 Task: Select the server-ready action vs code in the default folding range provider.
Action: Mouse moved to (16, 613)
Screenshot: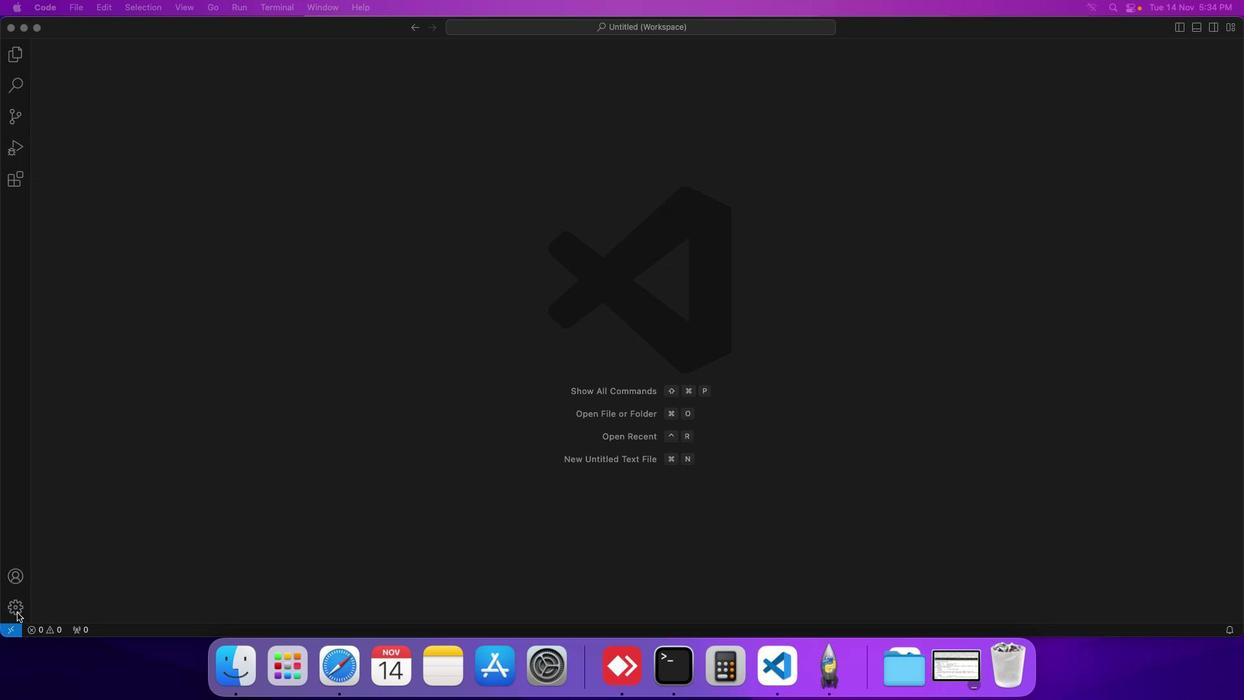 
Action: Mouse pressed left at (16, 613)
Screenshot: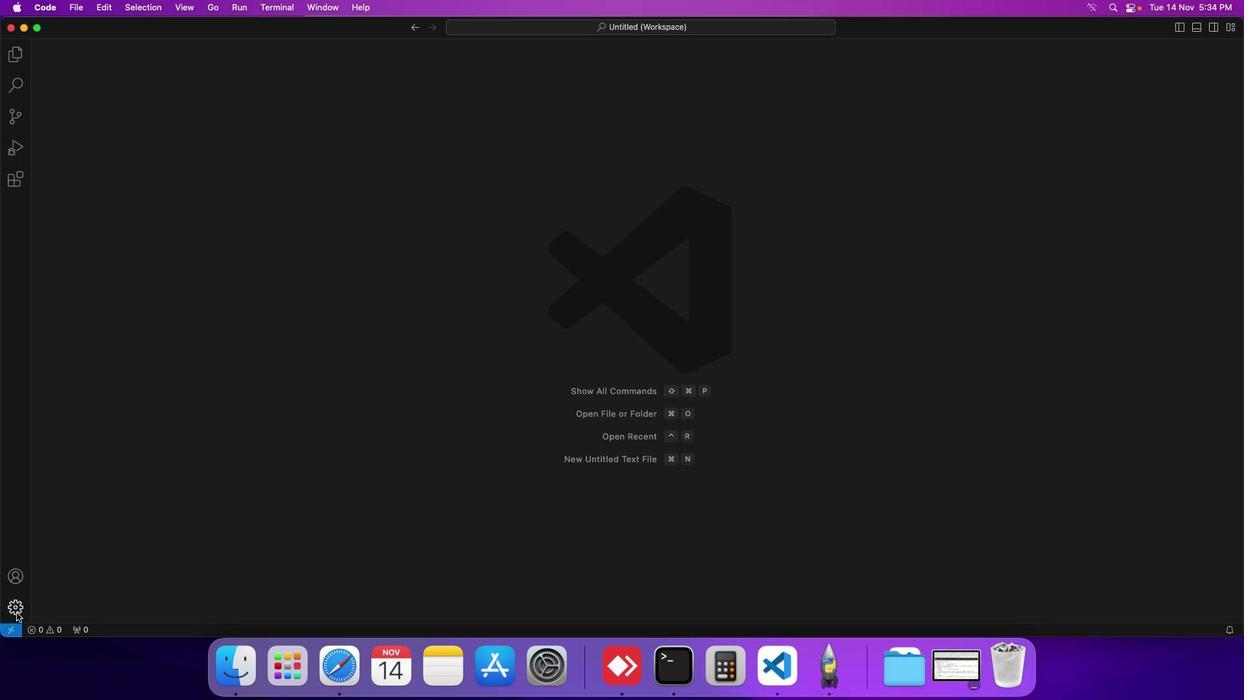 
Action: Mouse moved to (84, 512)
Screenshot: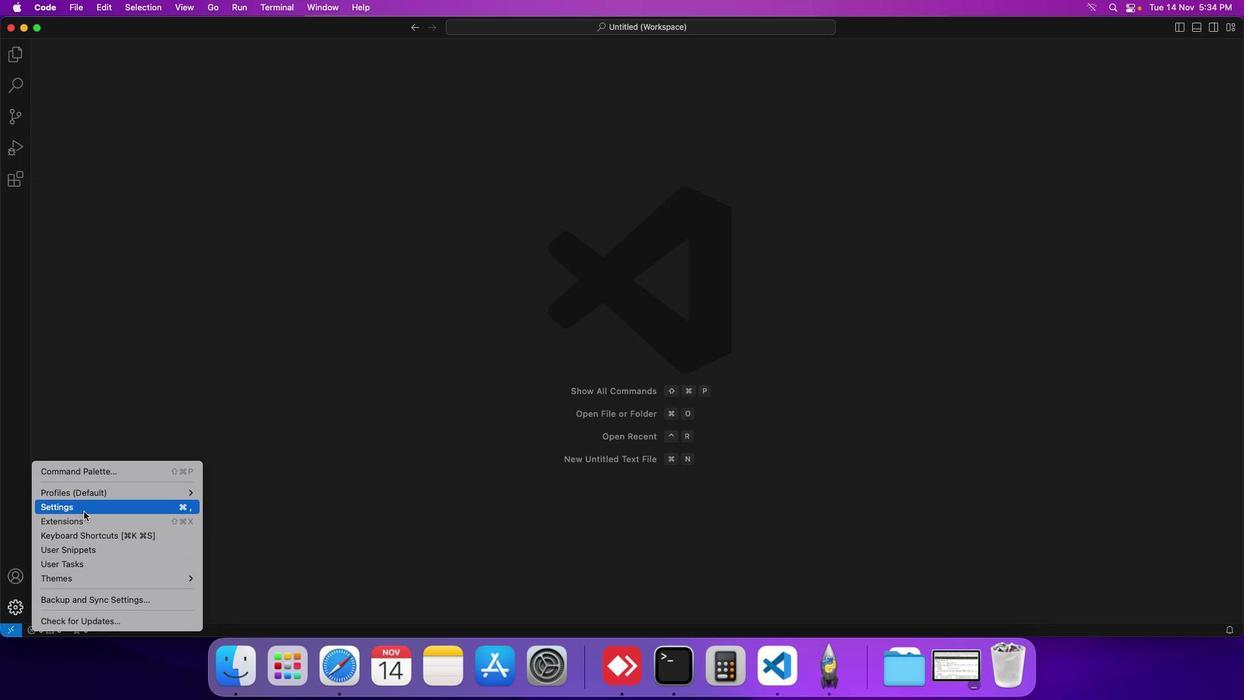 
Action: Mouse pressed left at (84, 512)
Screenshot: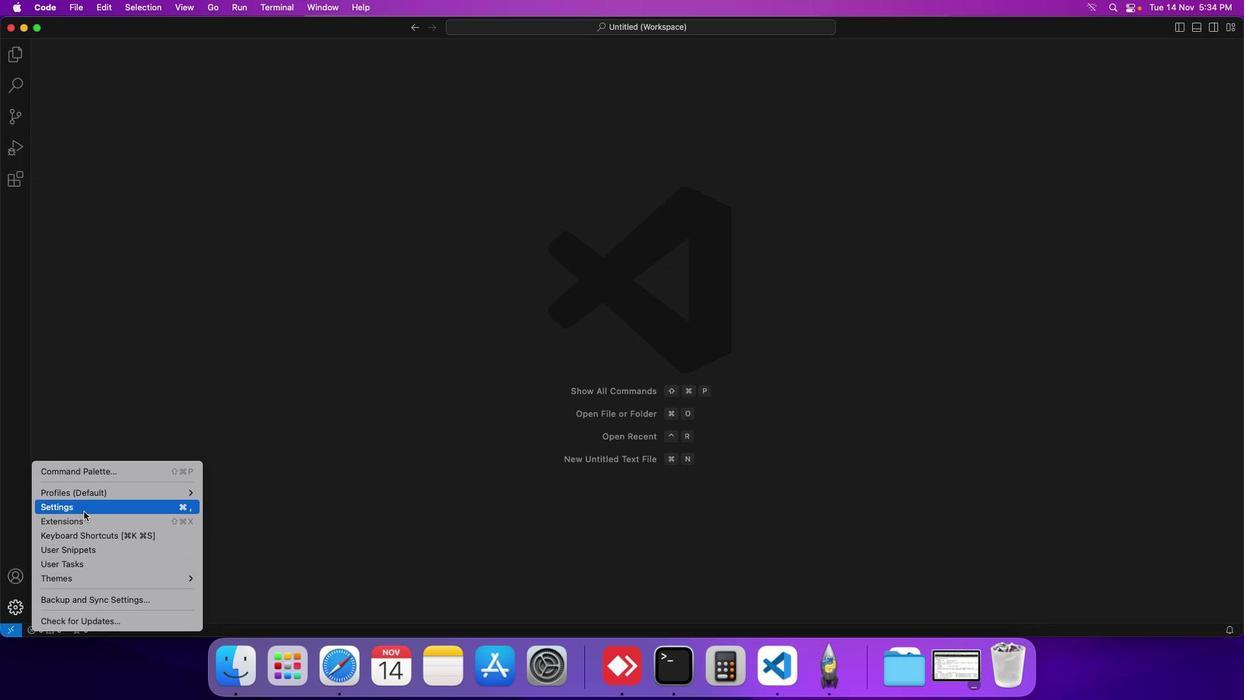 
Action: Mouse moved to (324, 104)
Screenshot: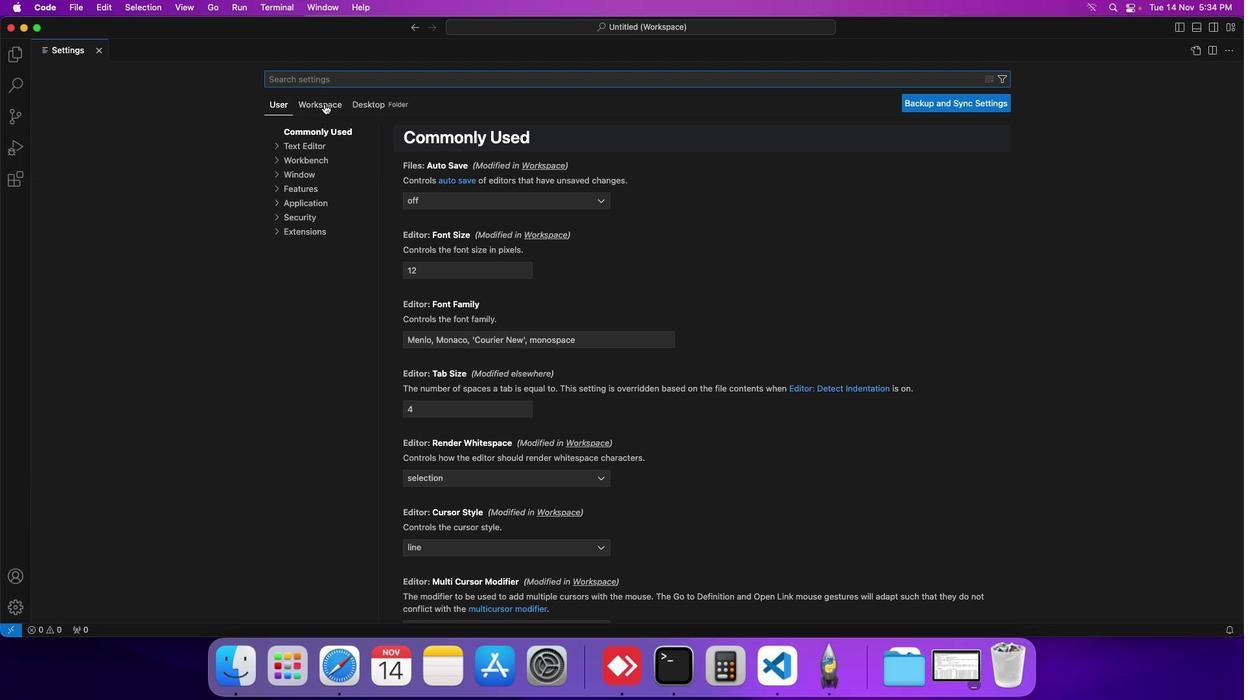 
Action: Mouse pressed left at (324, 104)
Screenshot: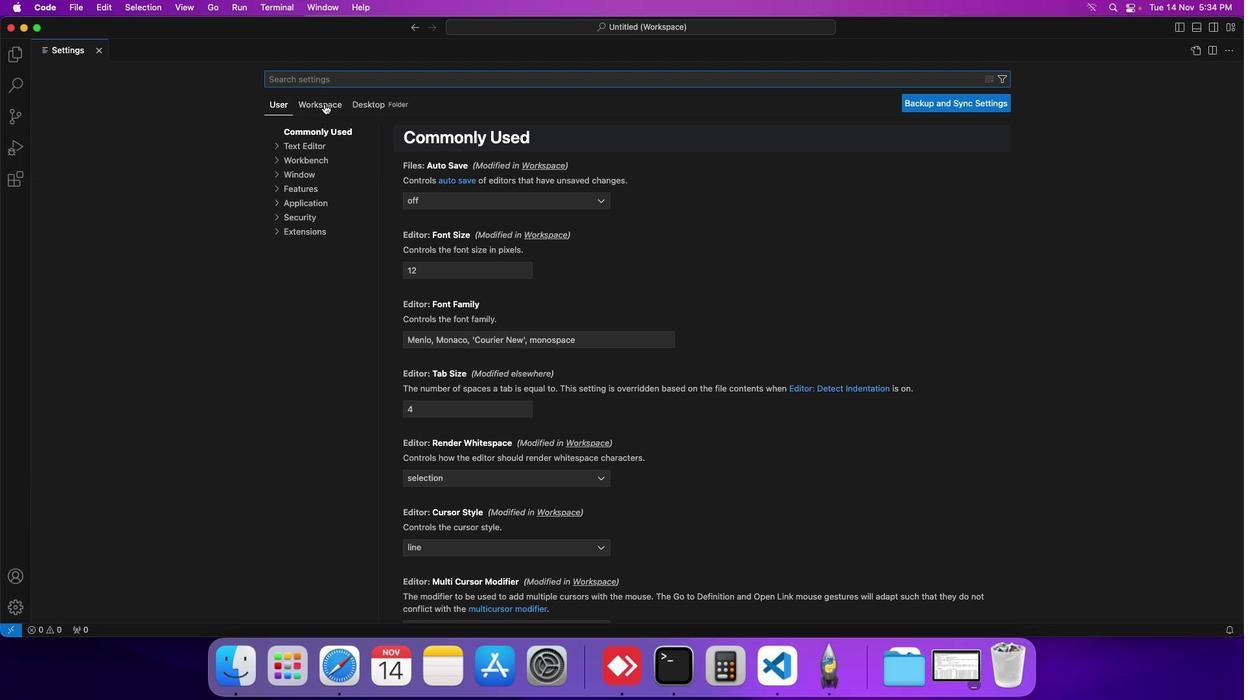 
Action: Mouse moved to (314, 148)
Screenshot: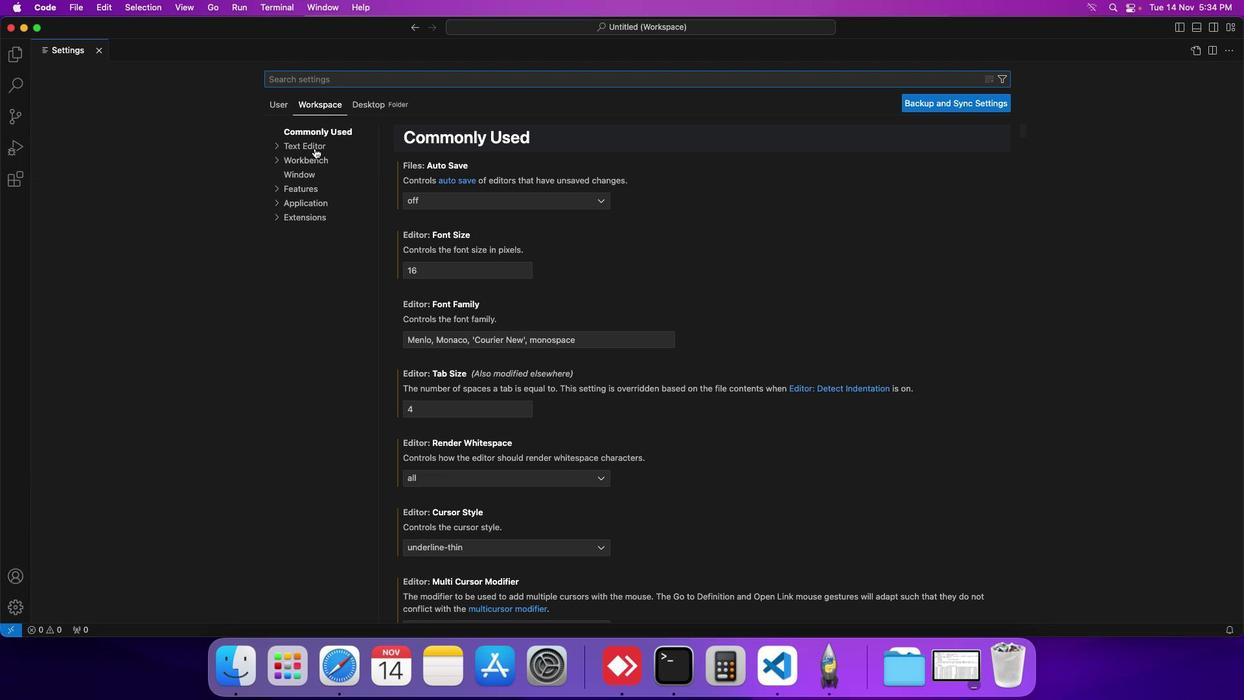 
Action: Mouse pressed left at (314, 148)
Screenshot: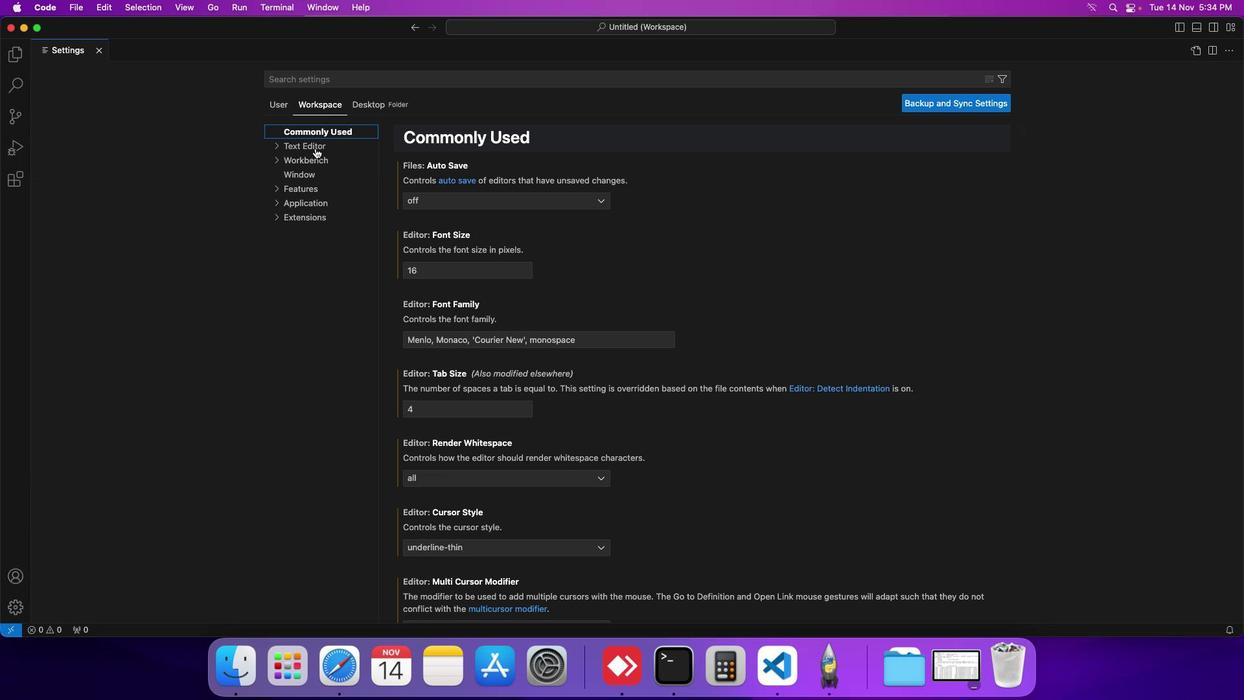 
Action: Mouse moved to (482, 414)
Screenshot: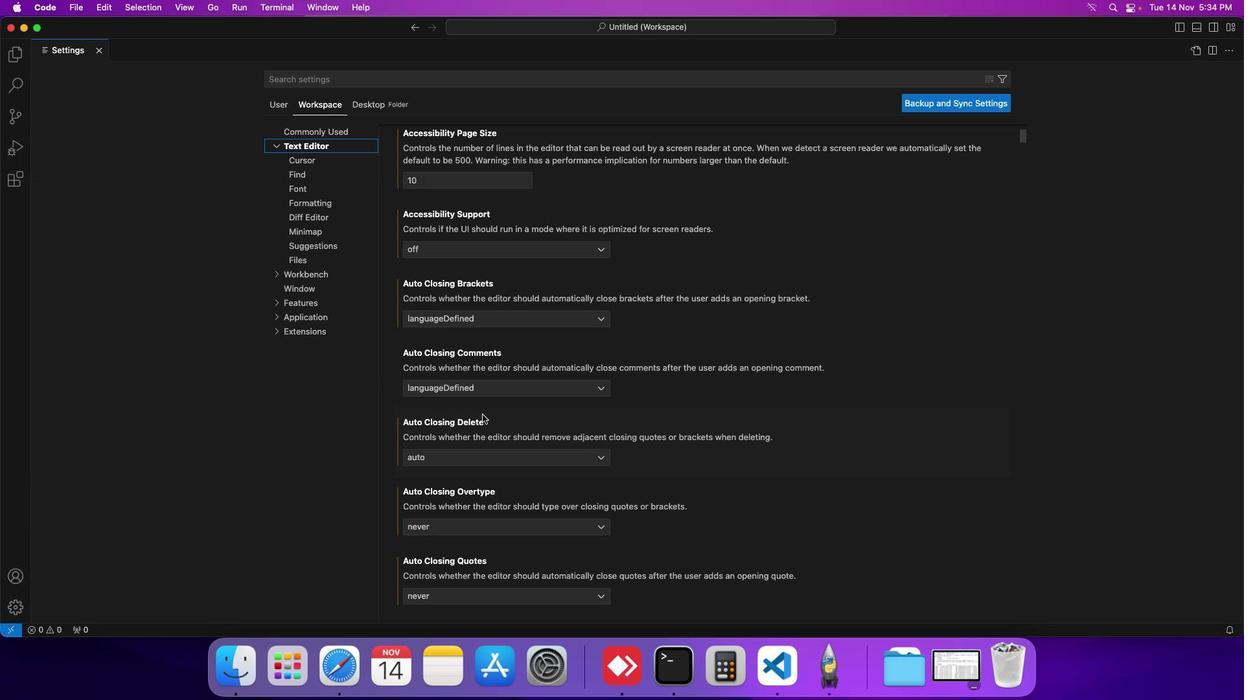 
Action: Mouse scrolled (482, 414) with delta (0, 0)
Screenshot: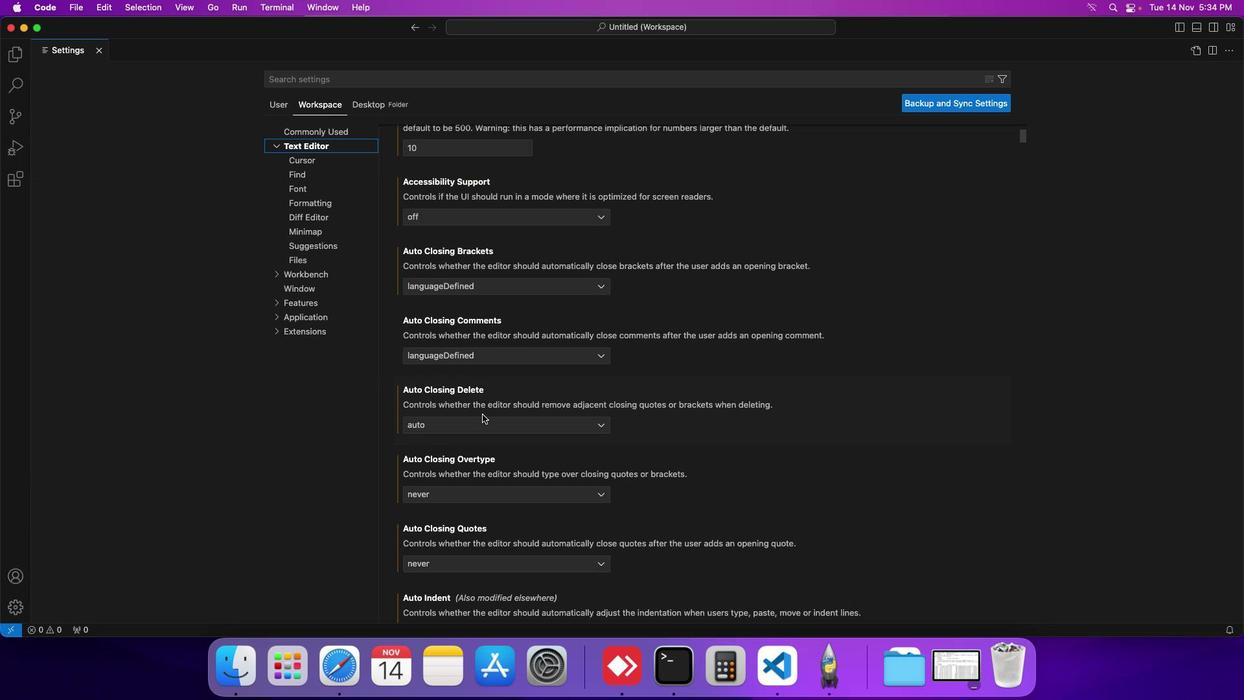 
Action: Mouse scrolled (482, 414) with delta (0, 0)
Screenshot: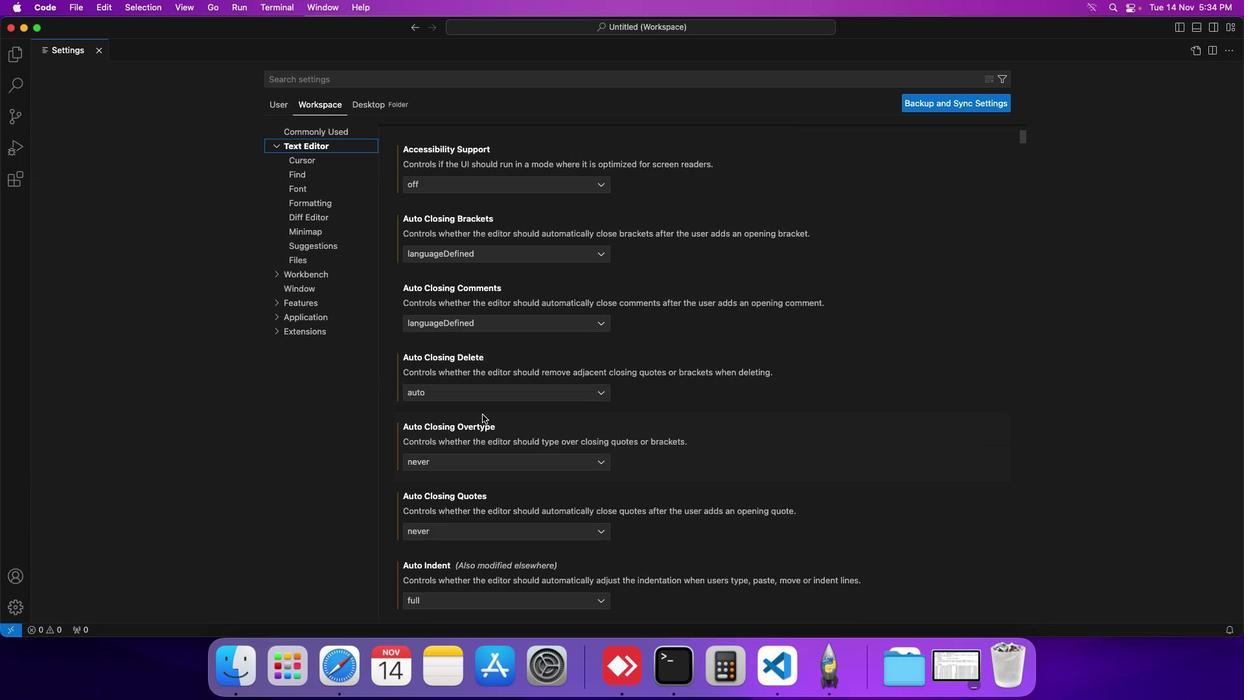 
Action: Mouse scrolled (482, 414) with delta (0, 0)
Screenshot: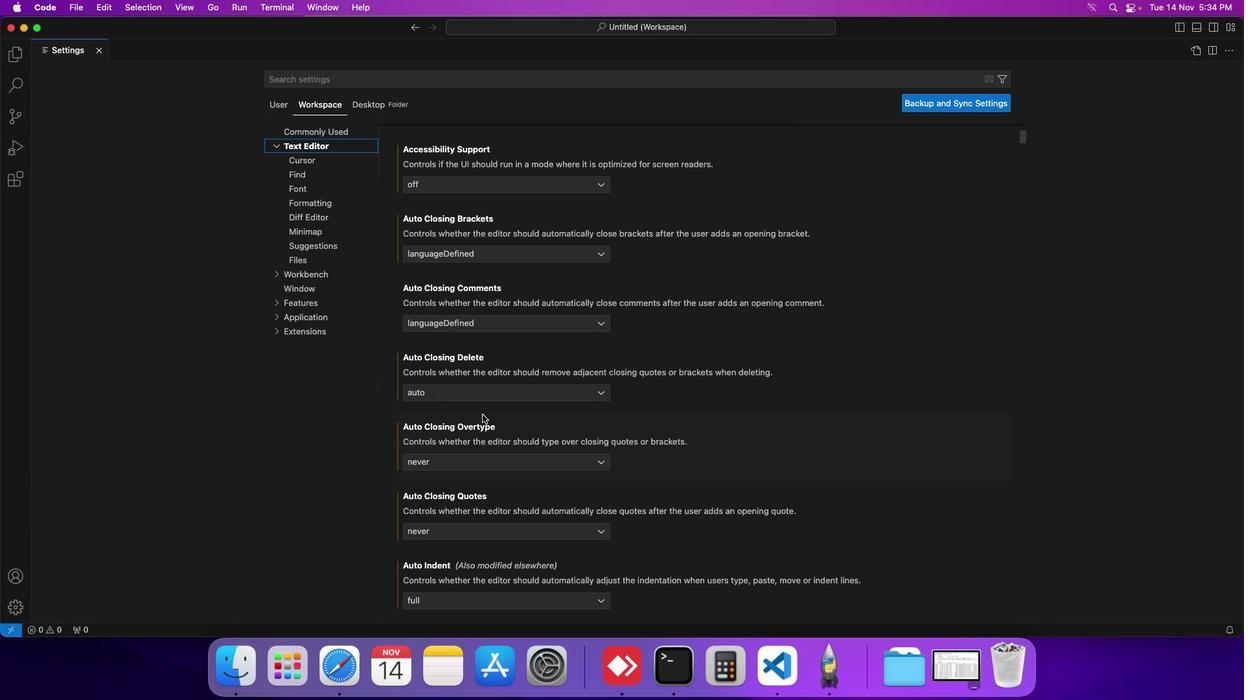 
Action: Mouse scrolled (482, 414) with delta (0, 0)
Screenshot: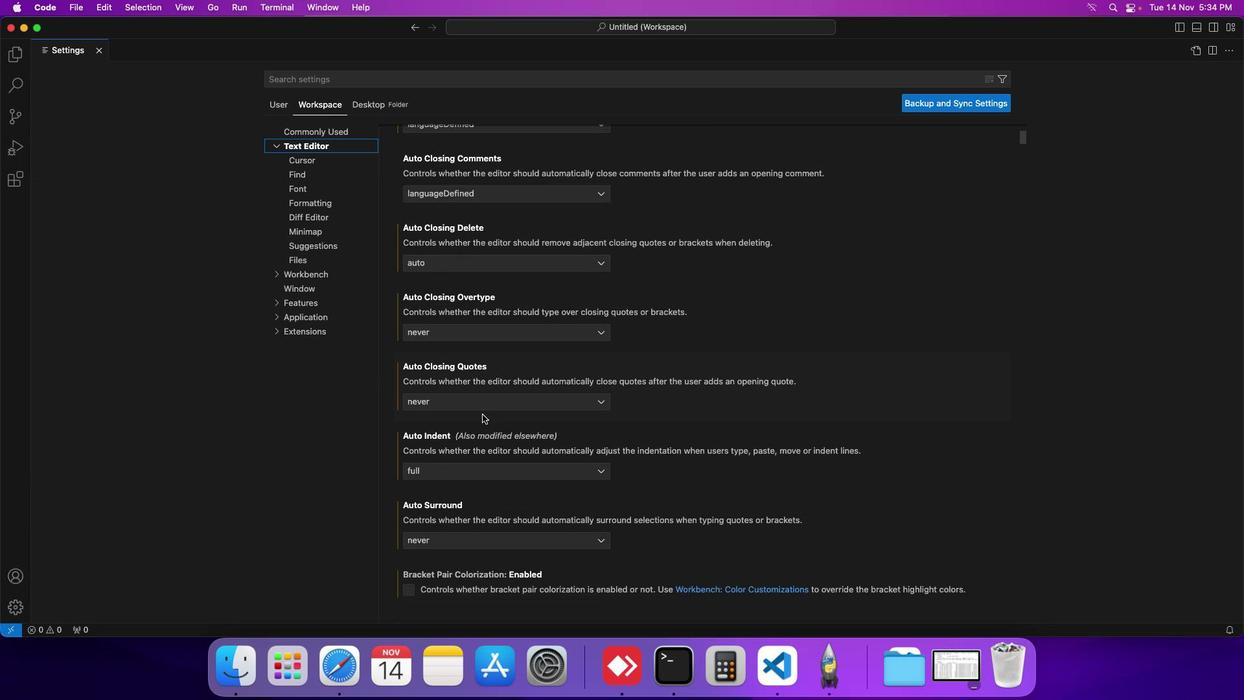 
Action: Mouse scrolled (482, 414) with delta (0, 0)
Screenshot: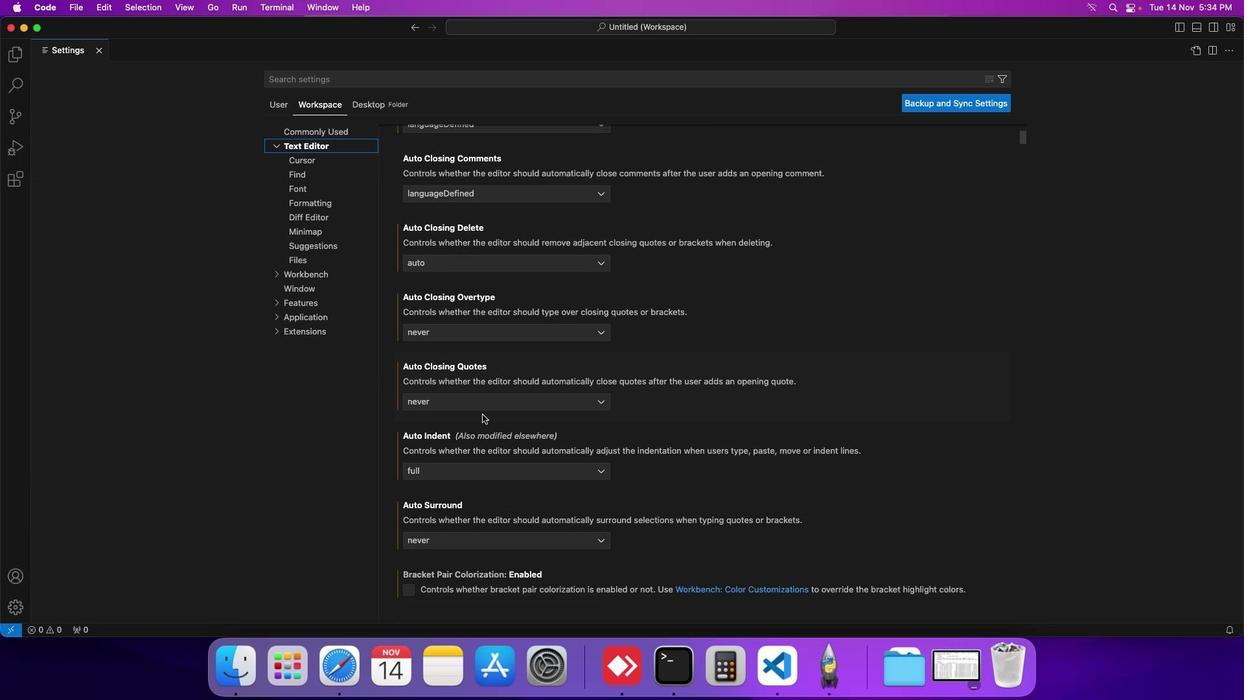 
Action: Mouse scrolled (482, 414) with delta (0, -1)
Screenshot: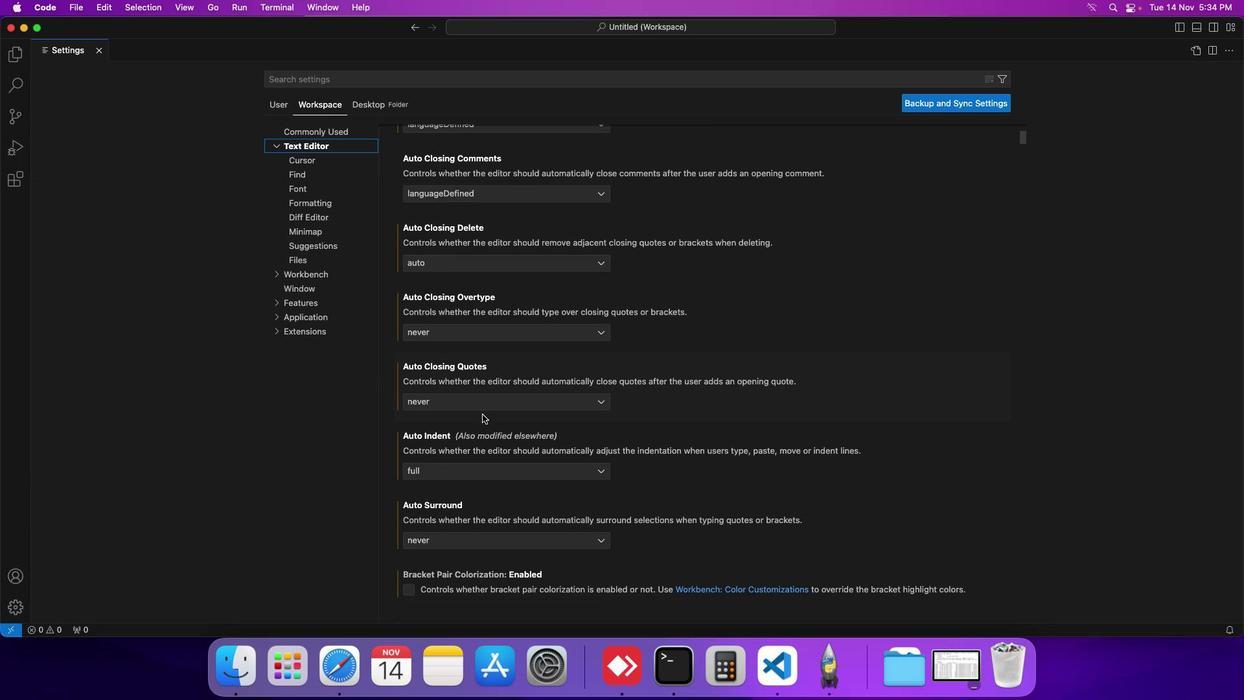 
Action: Mouse scrolled (482, 414) with delta (0, 0)
Screenshot: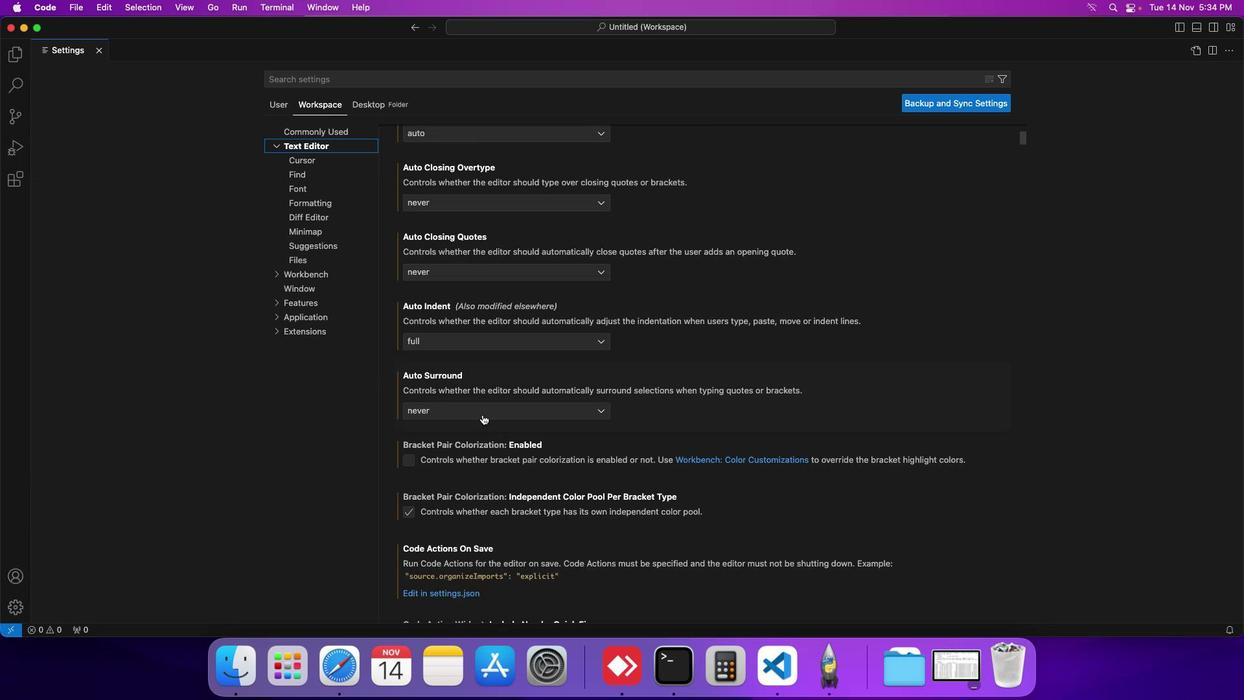 
Action: Mouse scrolled (482, 414) with delta (0, 0)
Screenshot: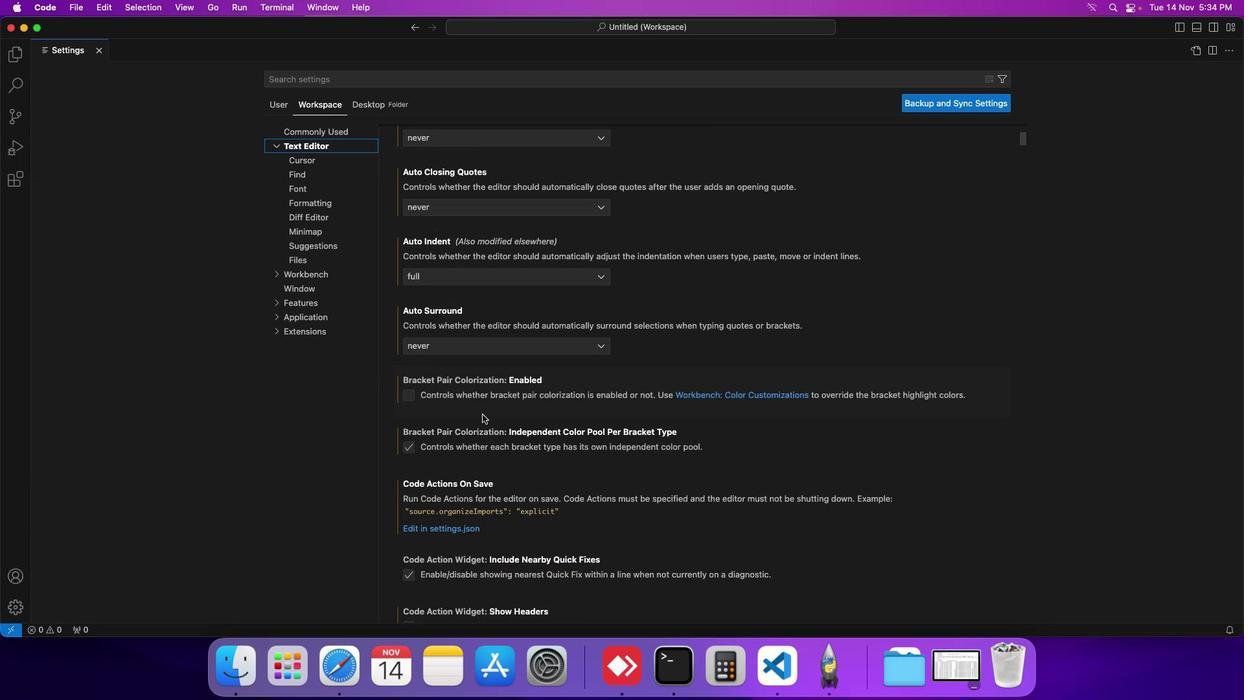 
Action: Mouse scrolled (482, 414) with delta (0, -1)
Screenshot: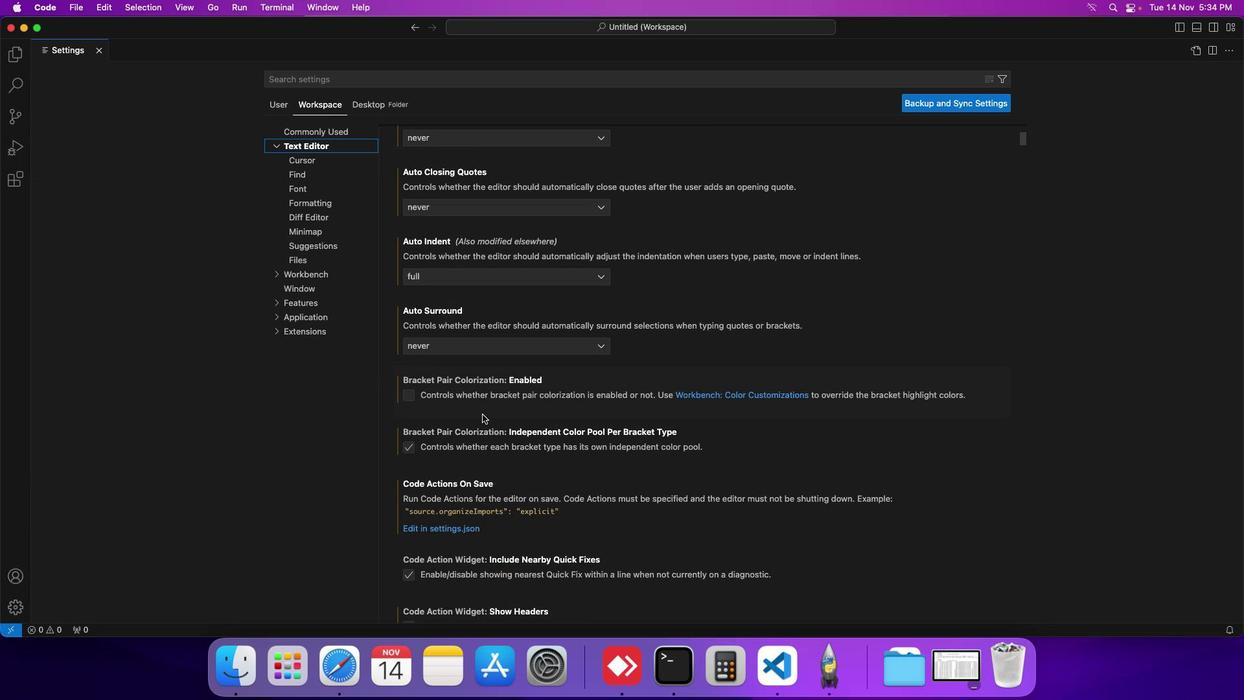 
Action: Mouse scrolled (482, 414) with delta (0, -1)
Screenshot: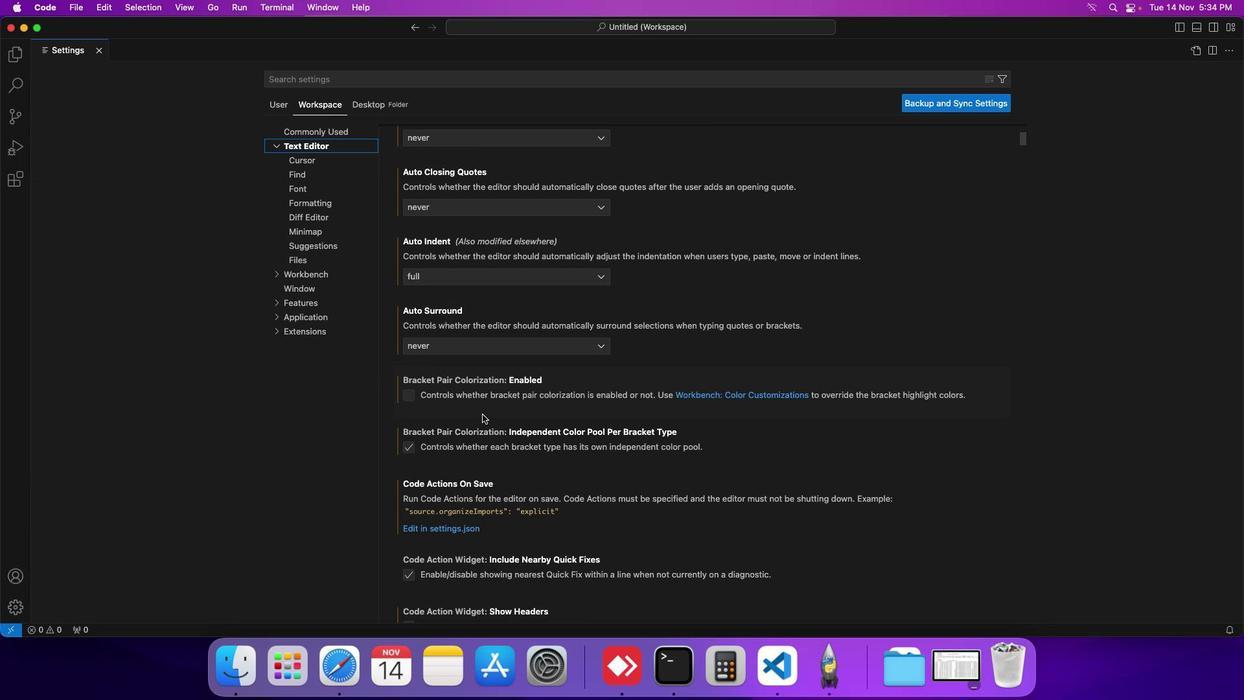 
Action: Mouse scrolled (482, 414) with delta (0, 0)
Screenshot: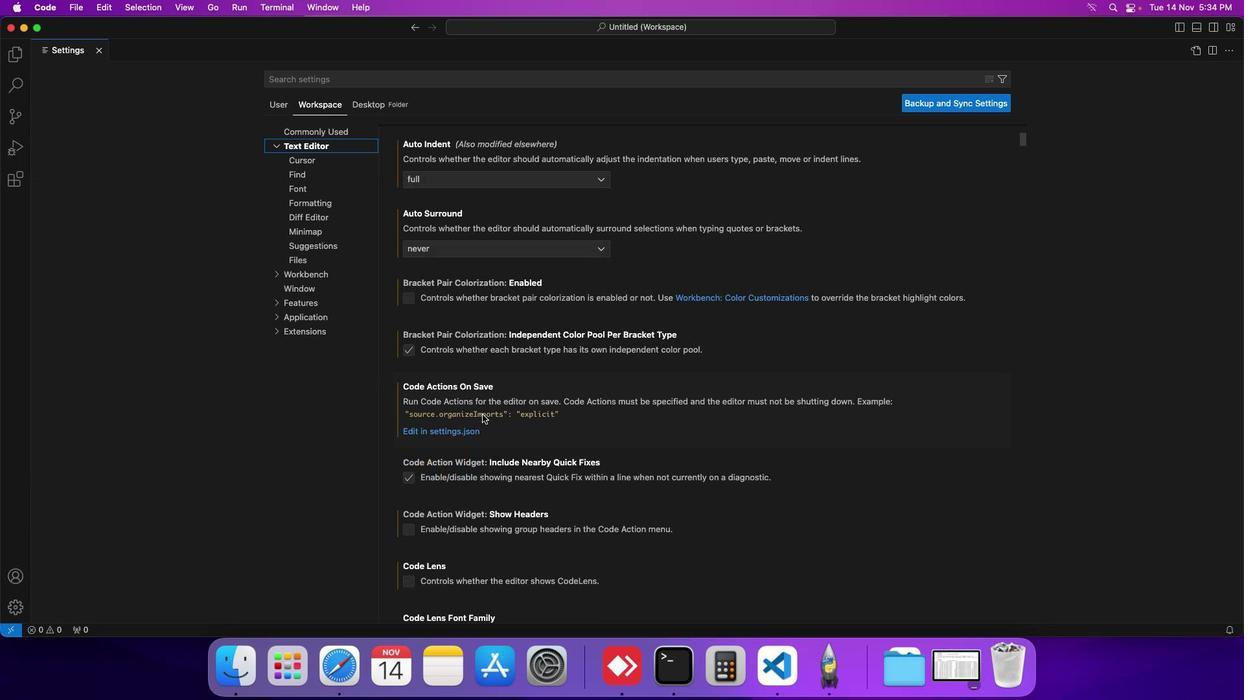
Action: Mouse scrolled (482, 414) with delta (0, 0)
Screenshot: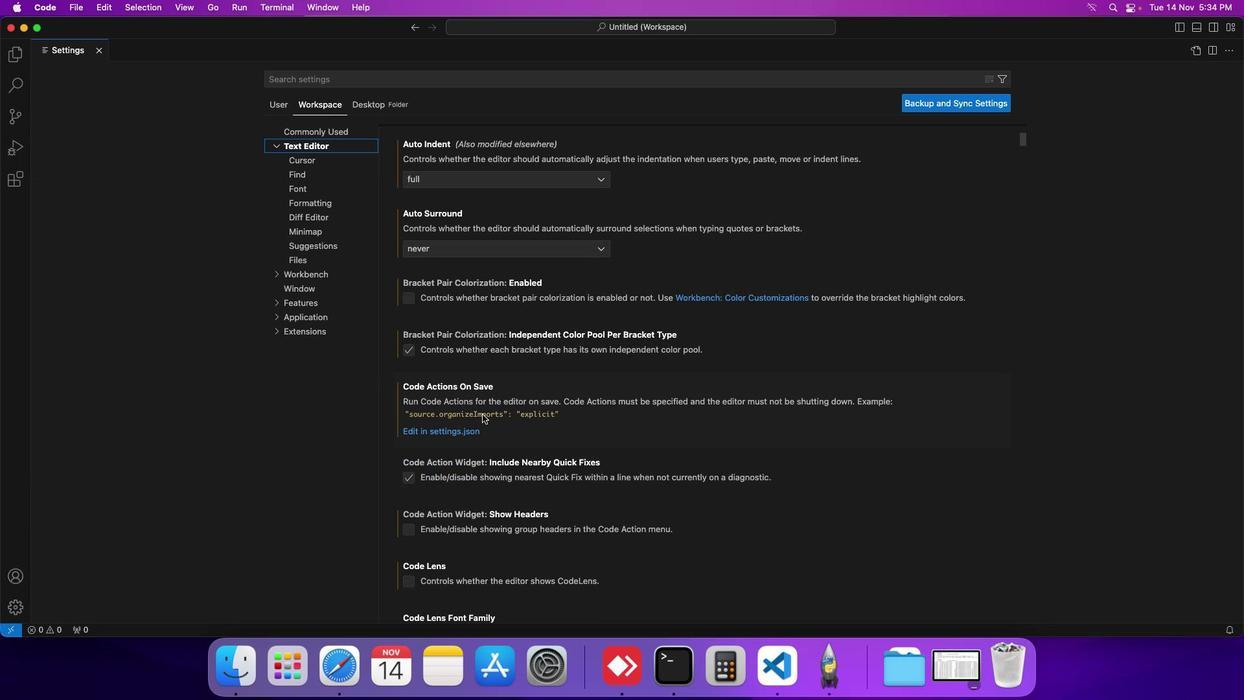 
Action: Mouse scrolled (482, 414) with delta (0, 0)
Screenshot: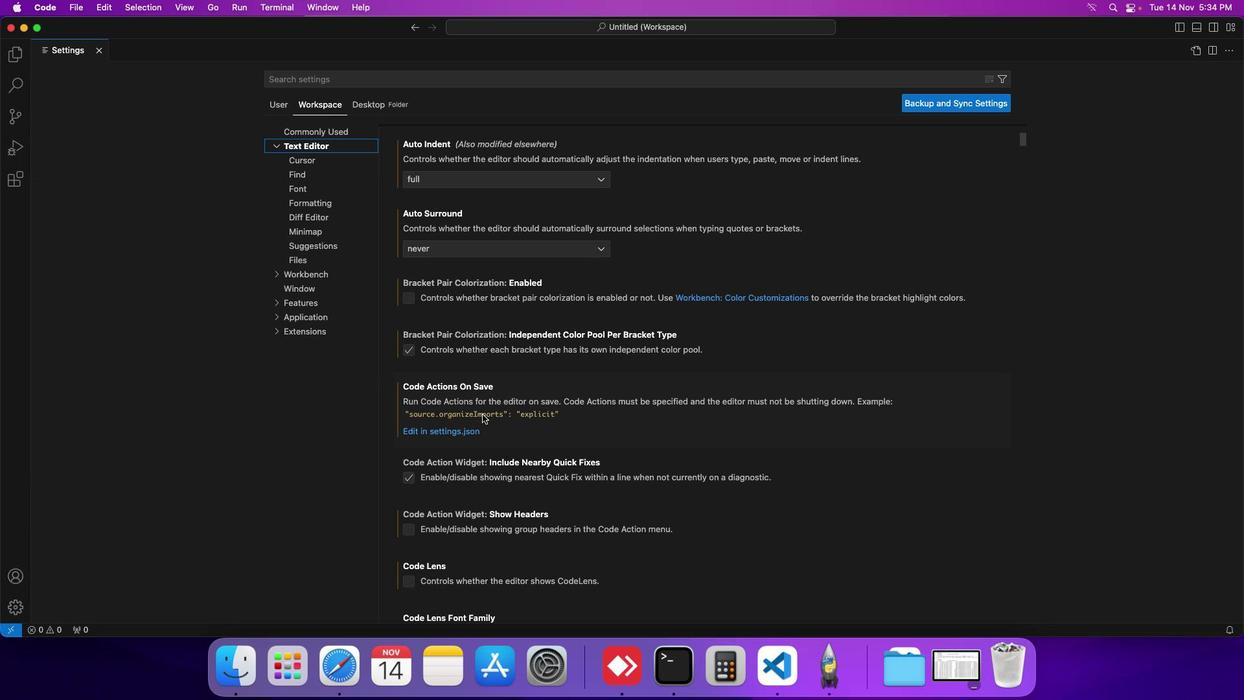 
Action: Mouse scrolled (482, 414) with delta (0, 0)
Screenshot: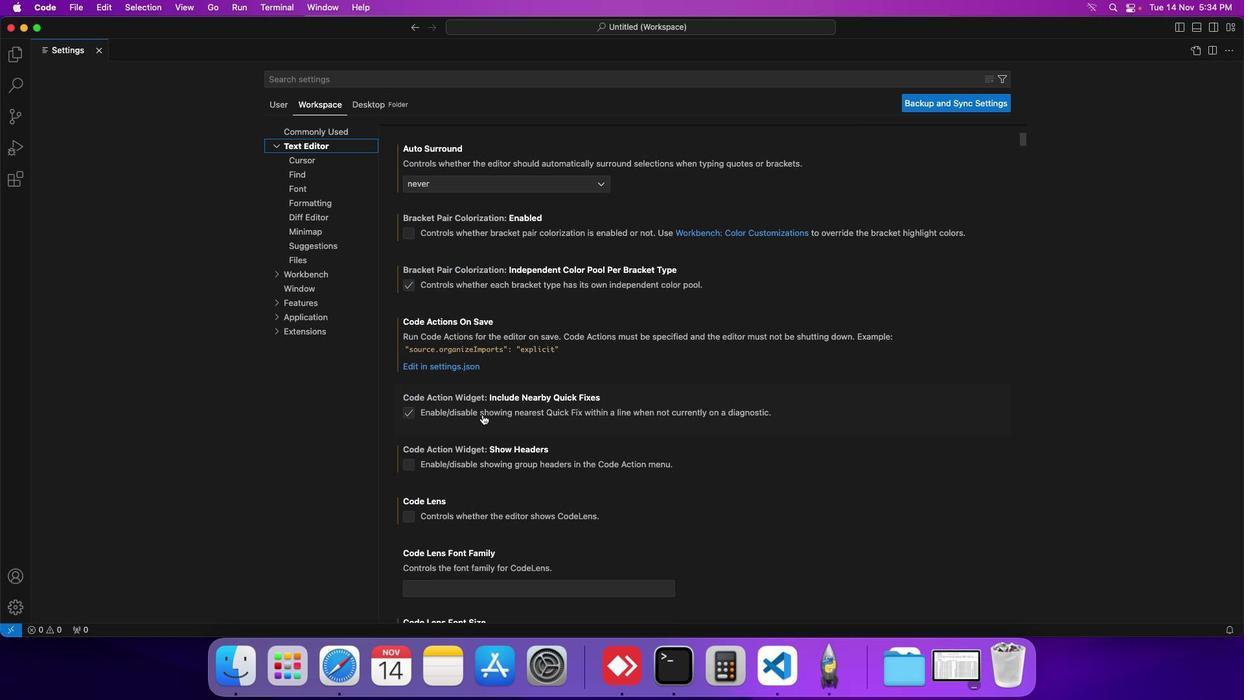 
Action: Mouse scrolled (482, 414) with delta (0, 0)
Screenshot: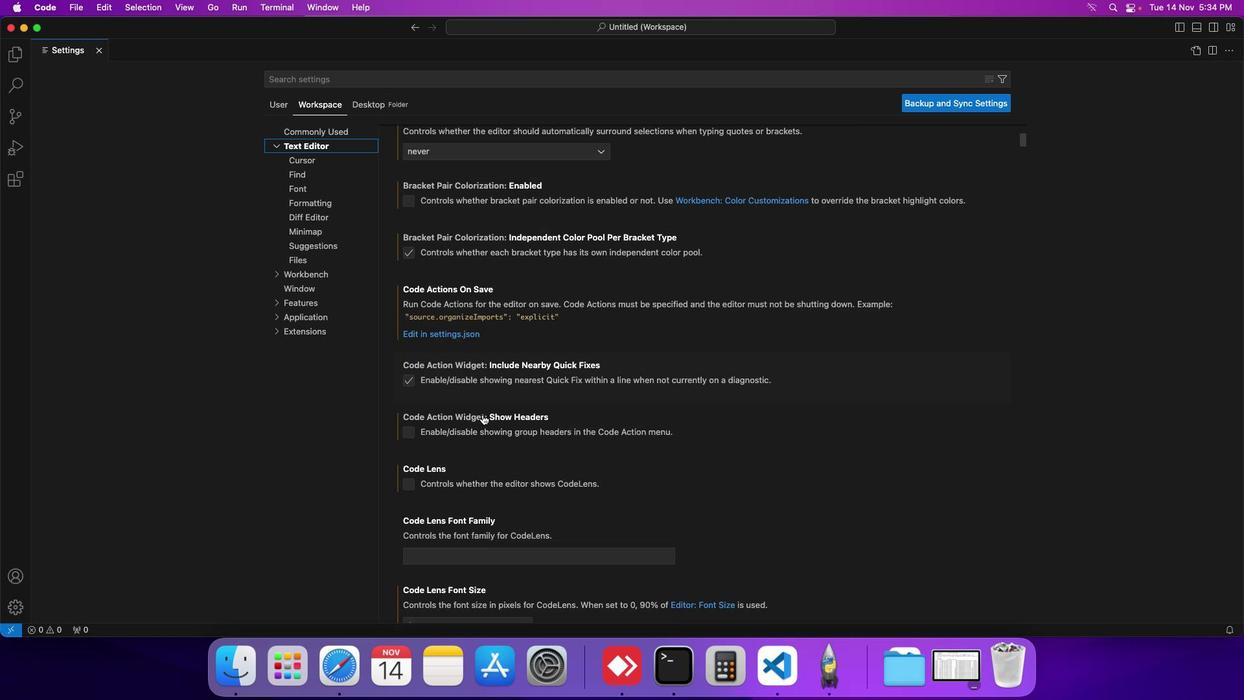 
Action: Mouse scrolled (482, 414) with delta (0, 0)
Screenshot: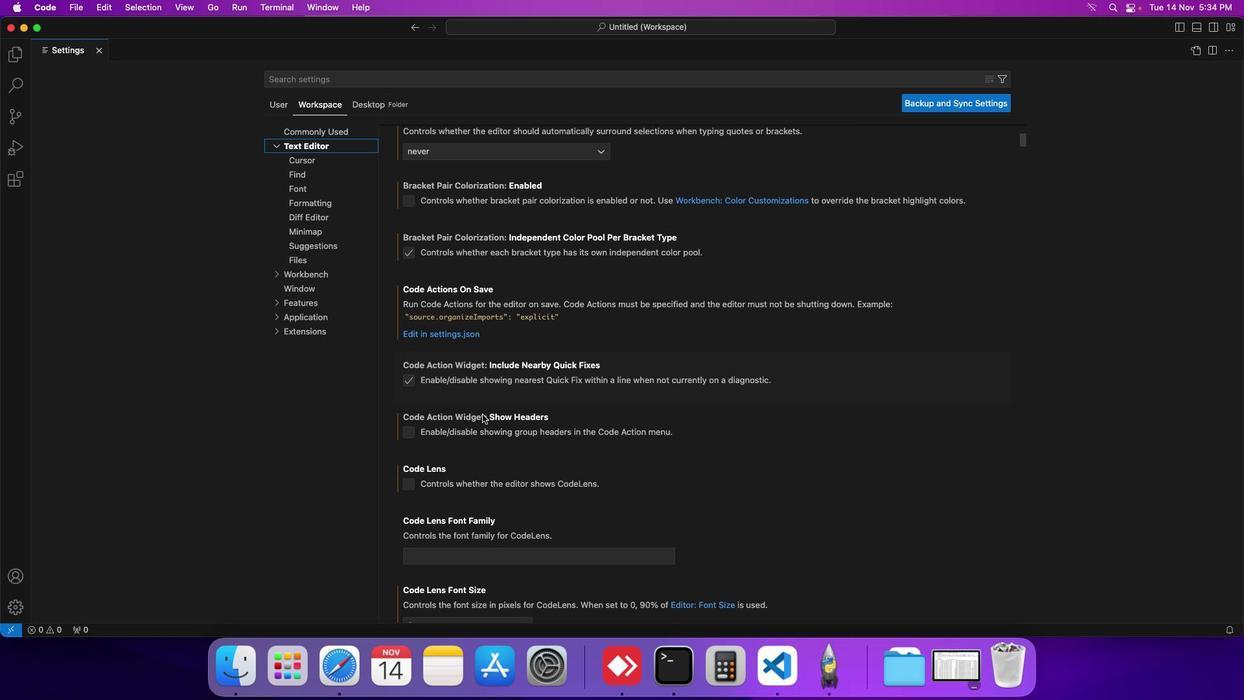 
Action: Mouse scrolled (482, 414) with delta (0, 0)
Screenshot: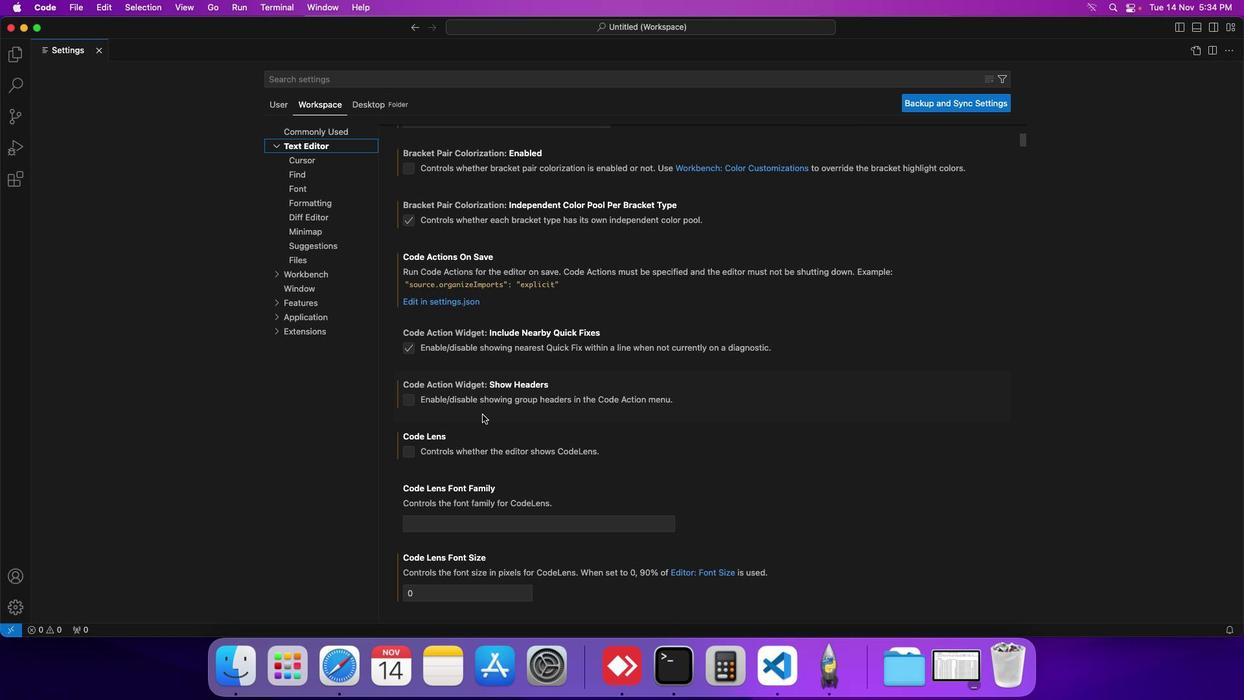 
Action: Mouse scrolled (482, 414) with delta (0, 0)
Screenshot: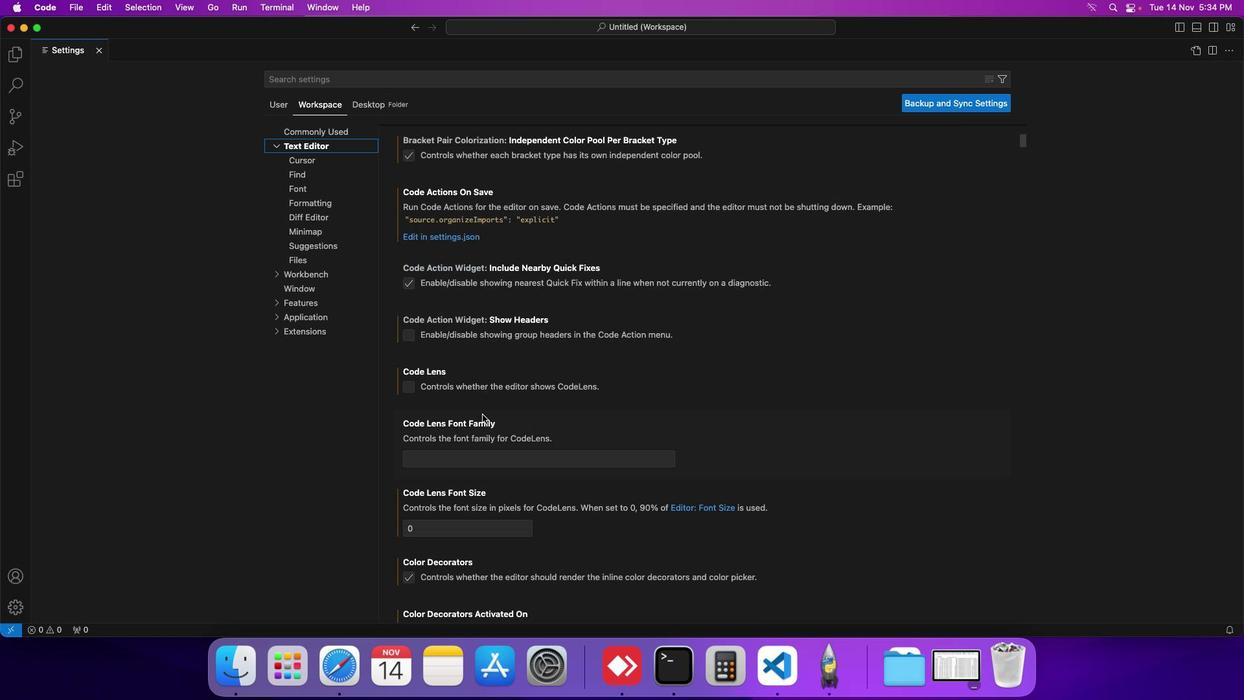 
Action: Mouse scrolled (482, 414) with delta (0, 0)
Screenshot: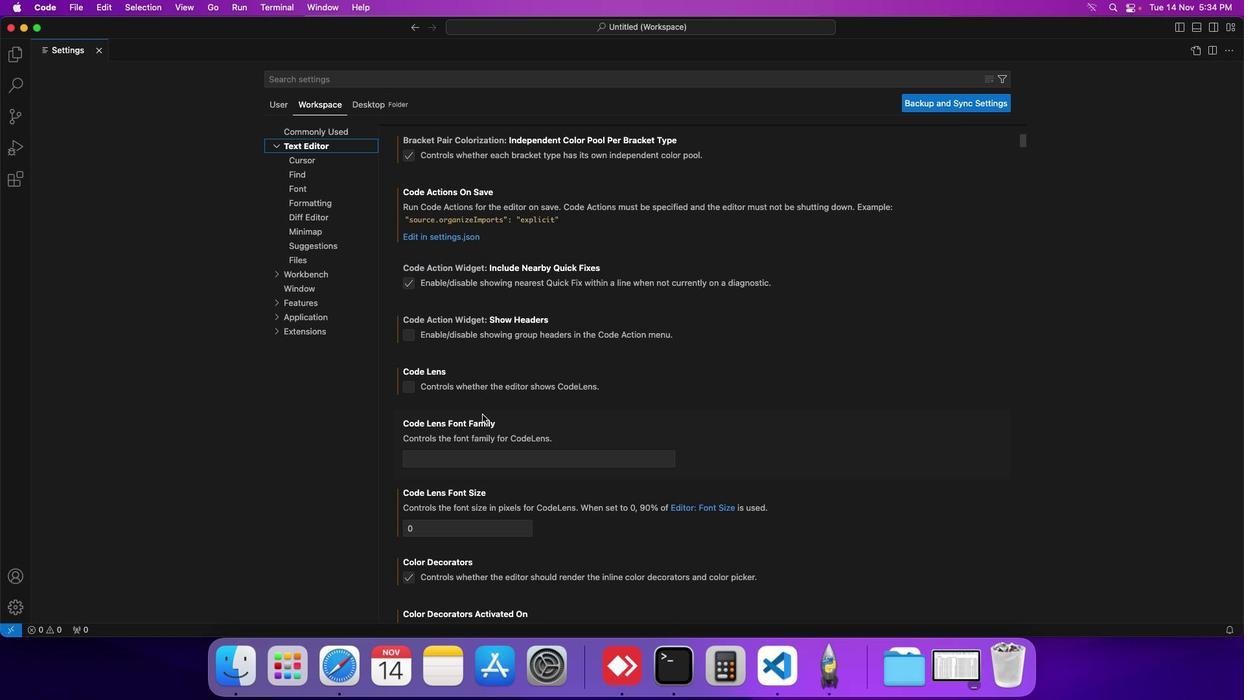 
Action: Mouse scrolled (482, 414) with delta (0, 0)
Screenshot: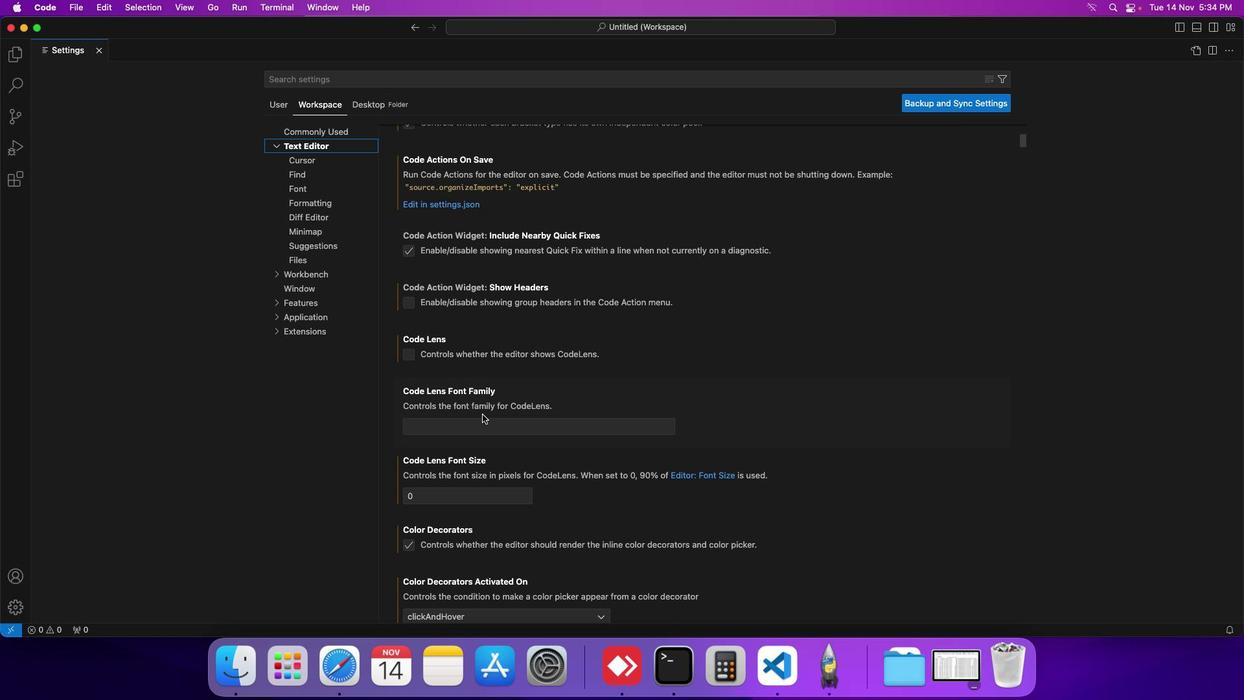 
Action: Mouse scrolled (482, 414) with delta (0, 0)
Screenshot: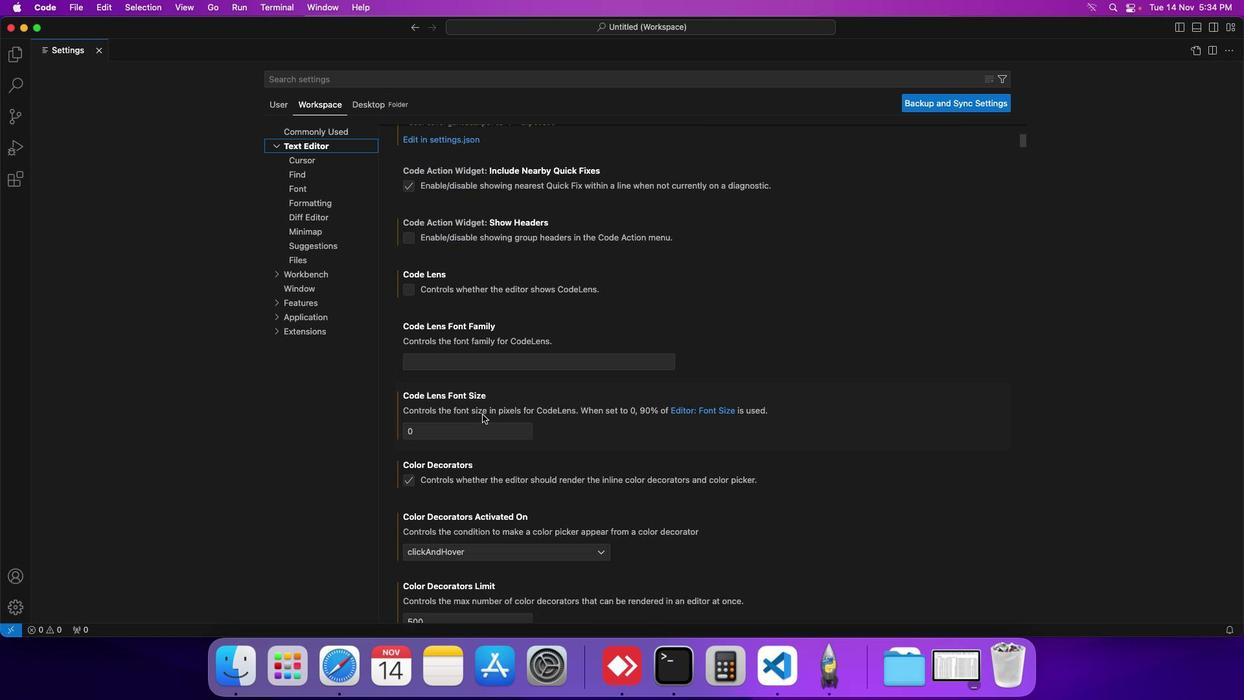 
Action: Mouse scrolled (482, 414) with delta (0, 0)
Screenshot: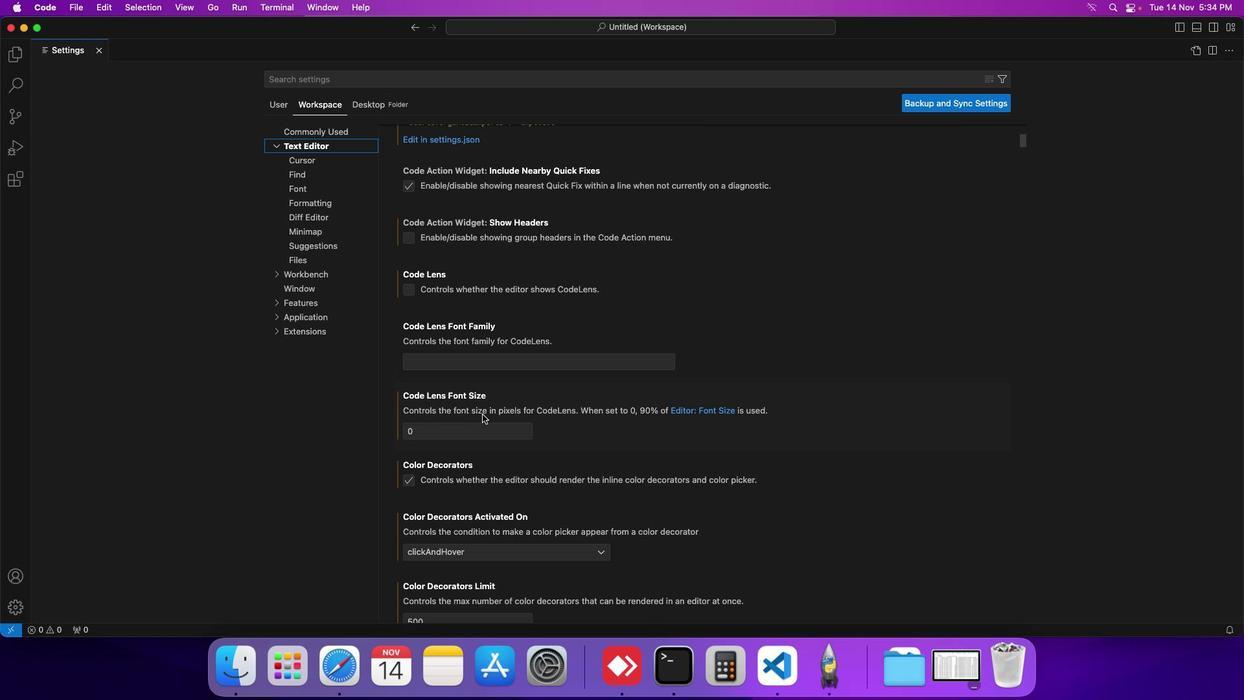 
Action: Mouse scrolled (482, 414) with delta (0, 0)
Screenshot: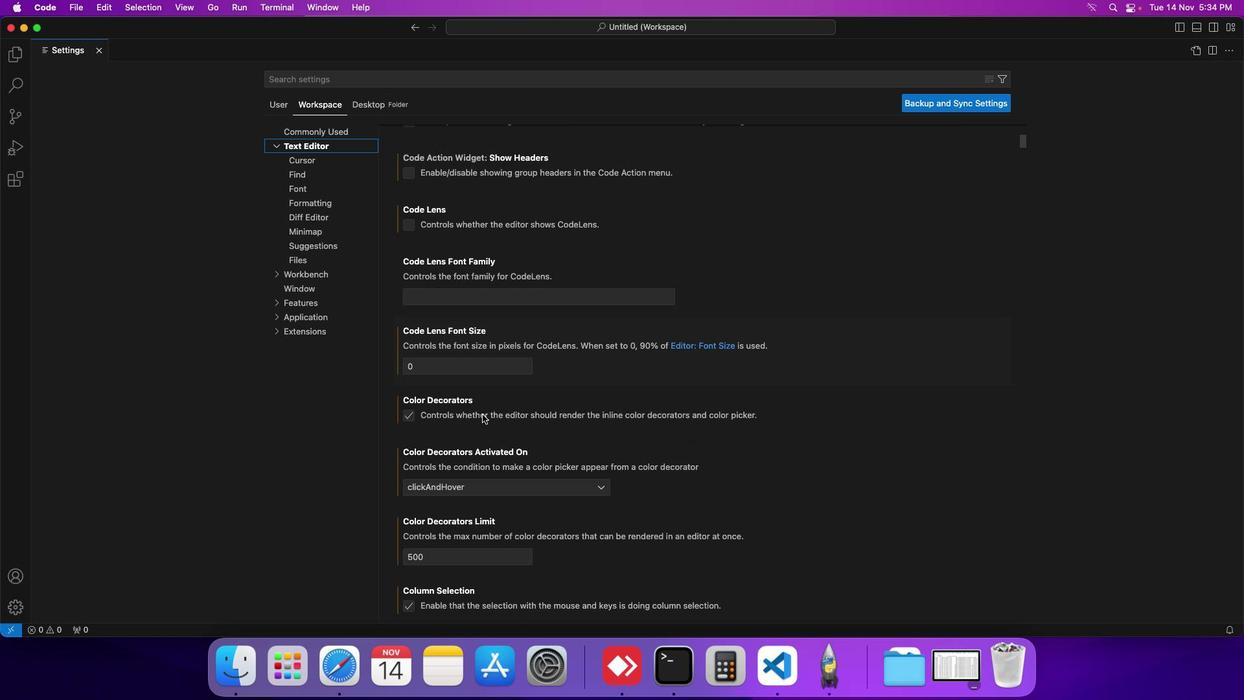 
Action: Mouse scrolled (482, 414) with delta (0, 0)
Screenshot: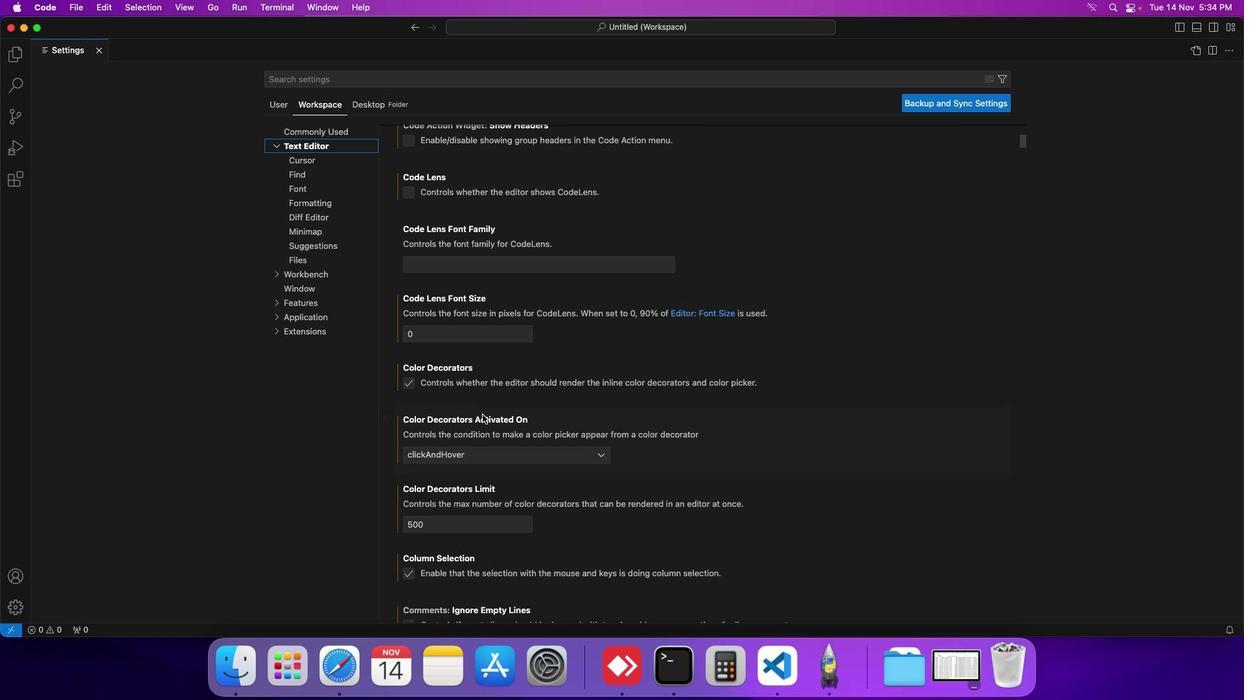 
Action: Mouse scrolled (482, 414) with delta (0, 0)
Screenshot: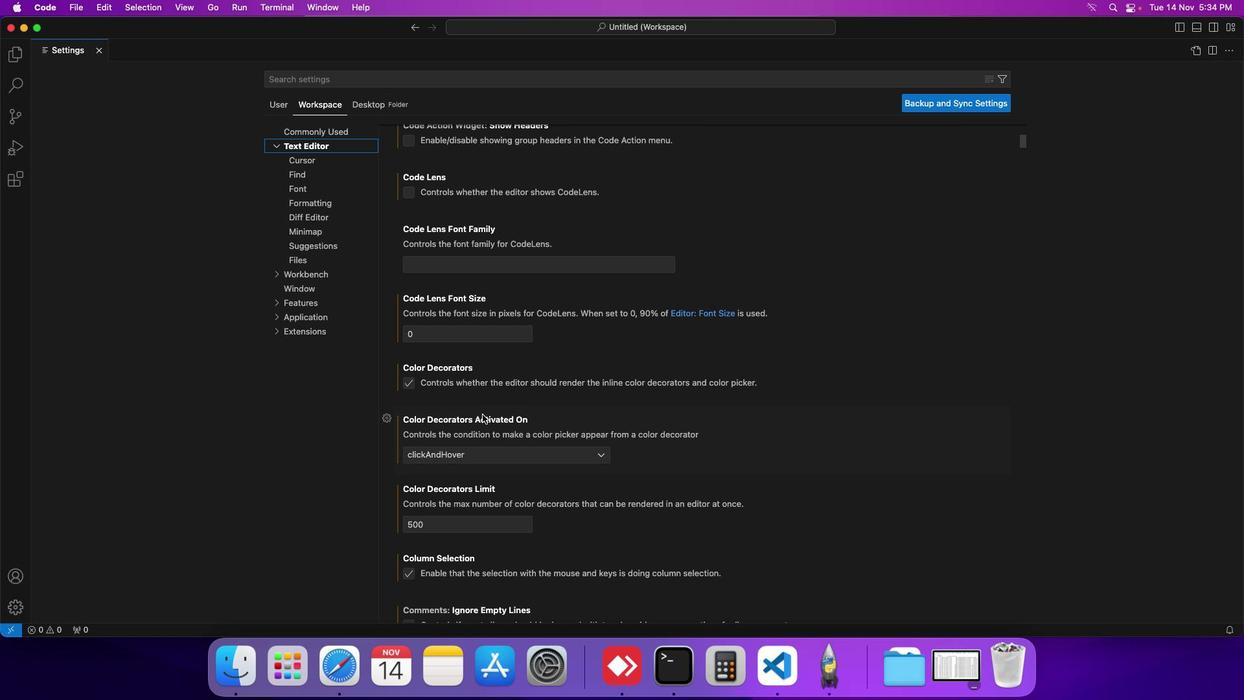
Action: Mouse scrolled (482, 414) with delta (0, 0)
Screenshot: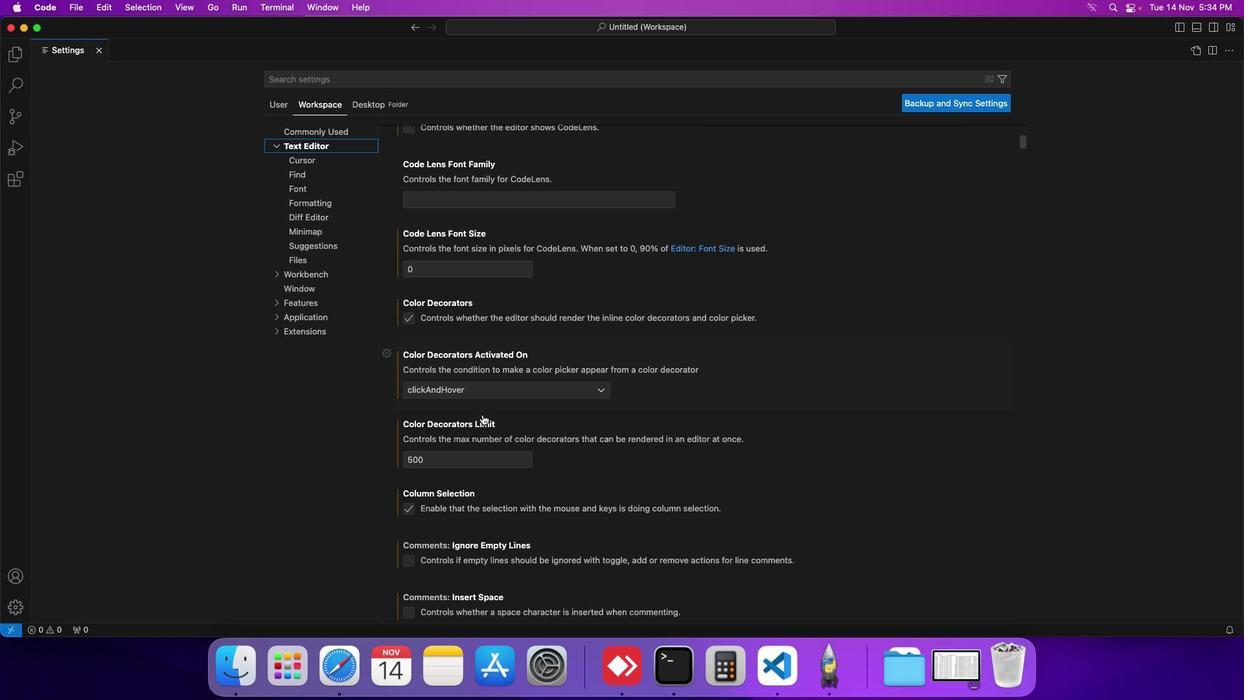 
Action: Mouse scrolled (482, 414) with delta (0, 0)
Screenshot: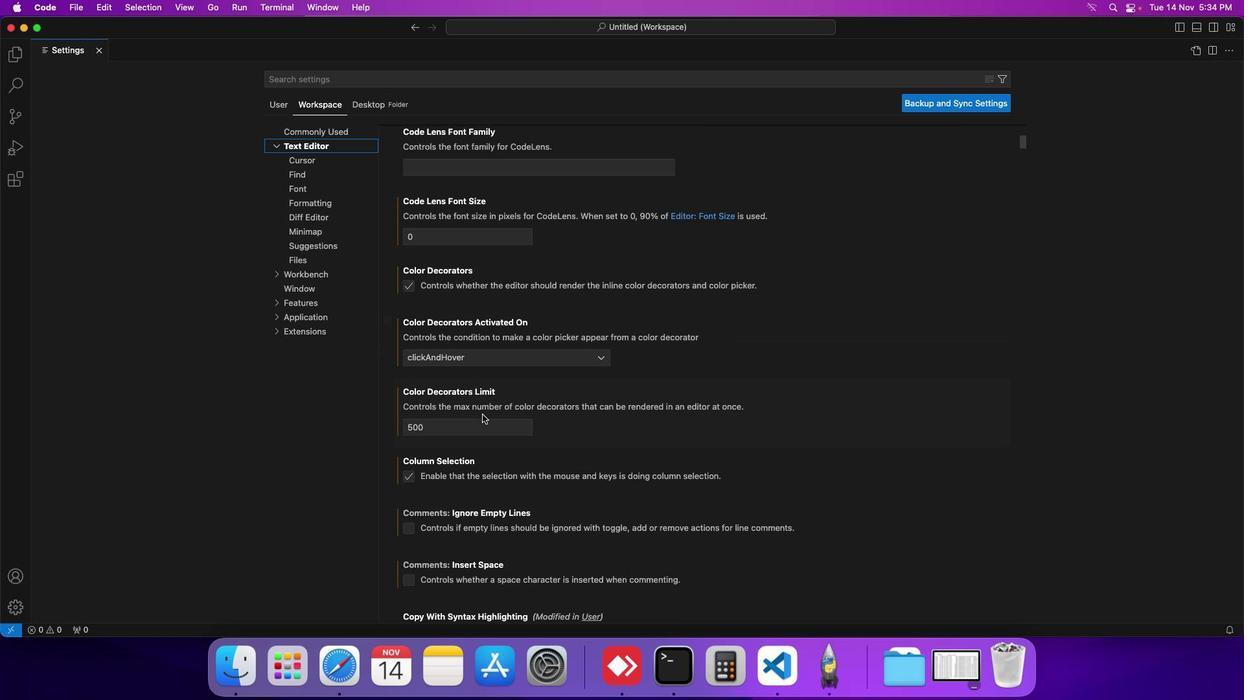 
Action: Mouse scrolled (482, 414) with delta (0, 0)
Screenshot: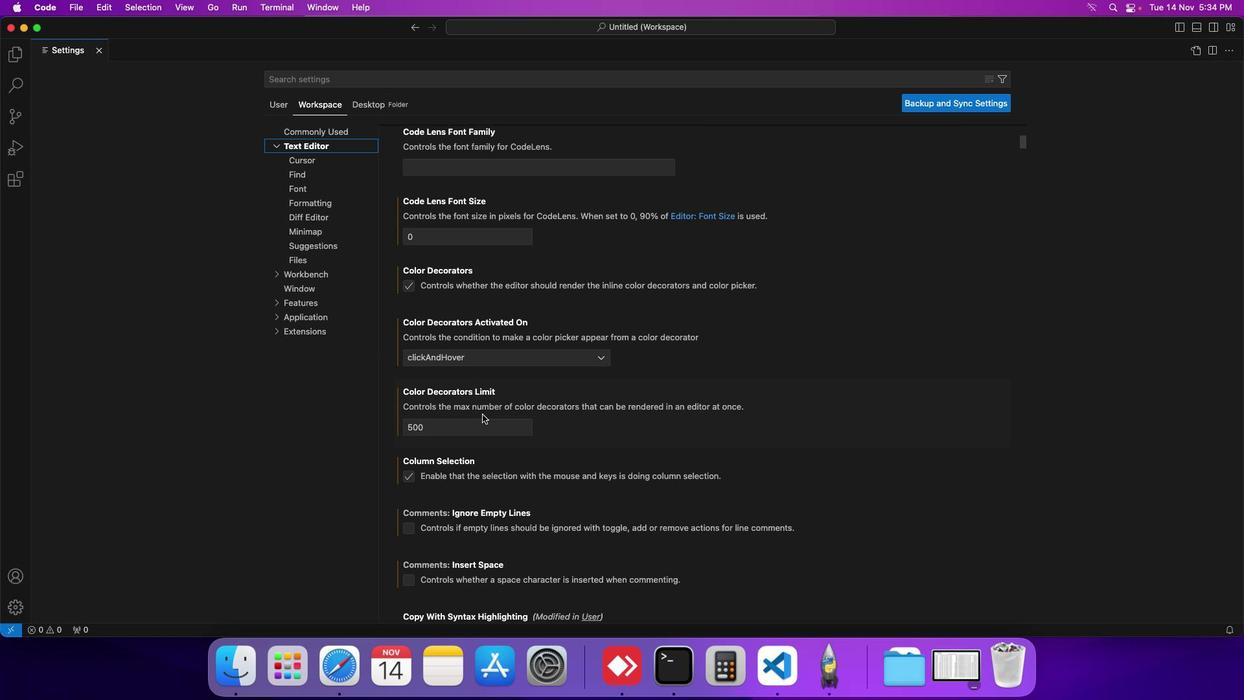 
Action: Mouse scrolled (482, 414) with delta (0, 0)
Screenshot: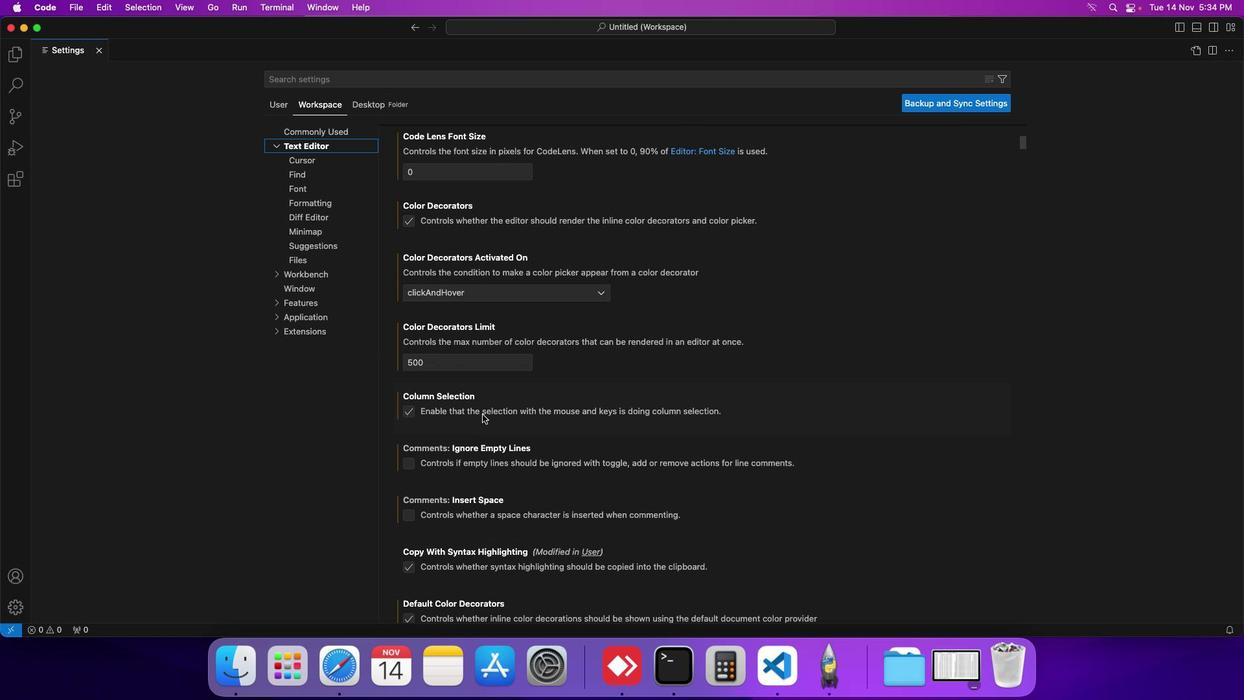 
Action: Mouse scrolled (482, 414) with delta (0, 0)
Screenshot: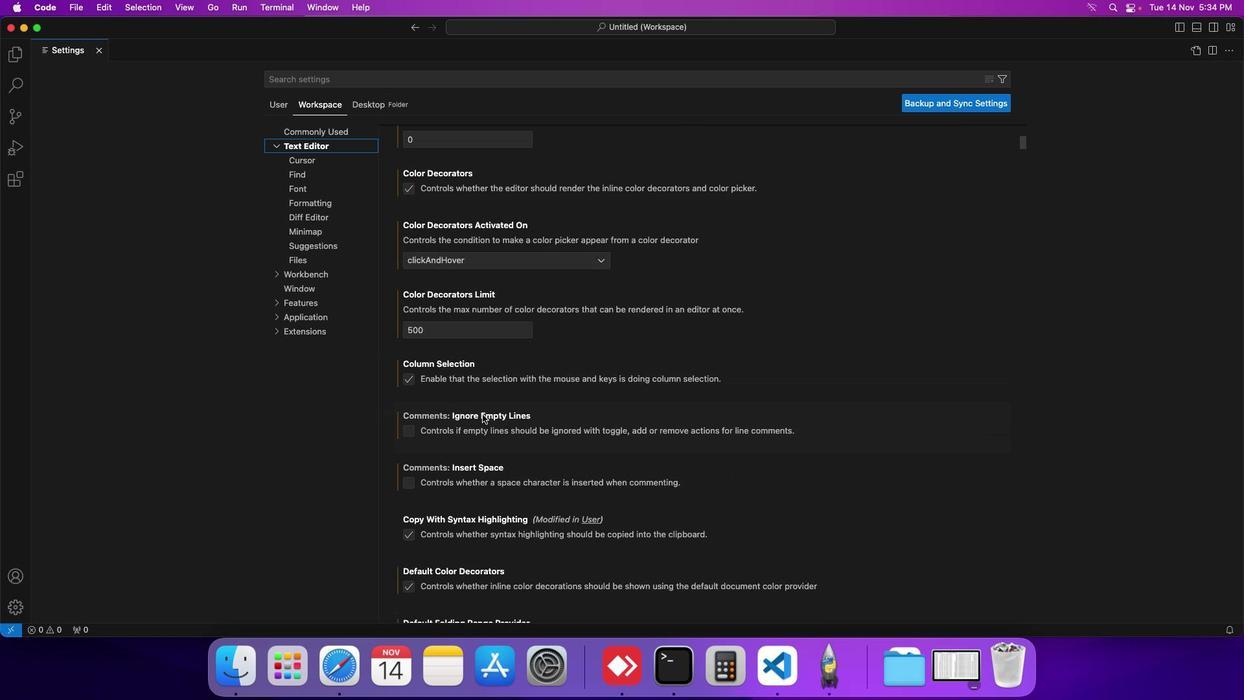
Action: Mouse scrolled (482, 414) with delta (0, 0)
Screenshot: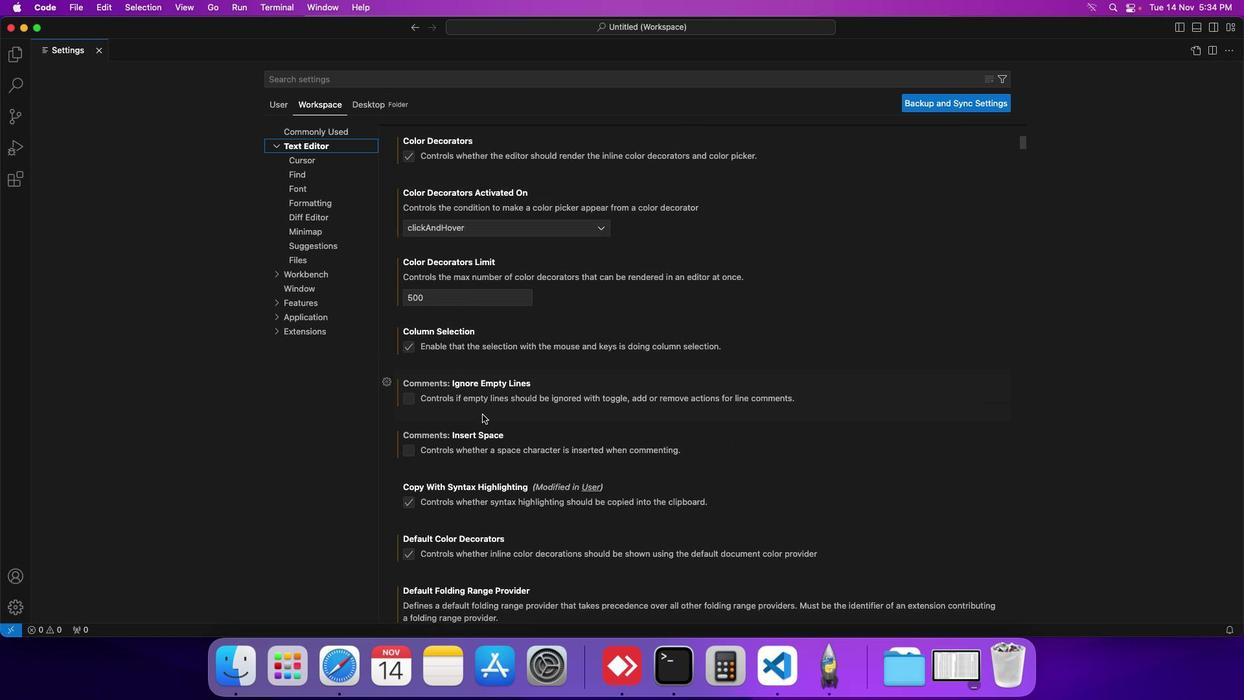 
Action: Mouse scrolled (482, 414) with delta (0, 0)
Screenshot: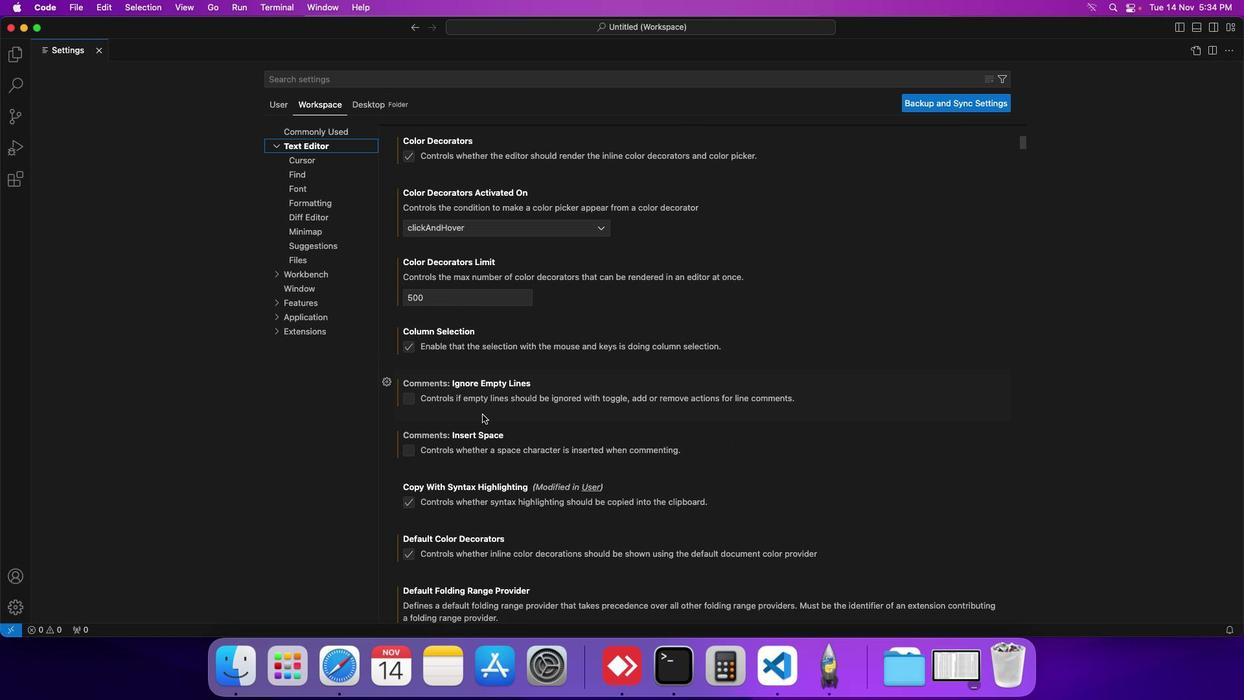 
Action: Mouse scrolled (482, 414) with delta (0, 0)
Screenshot: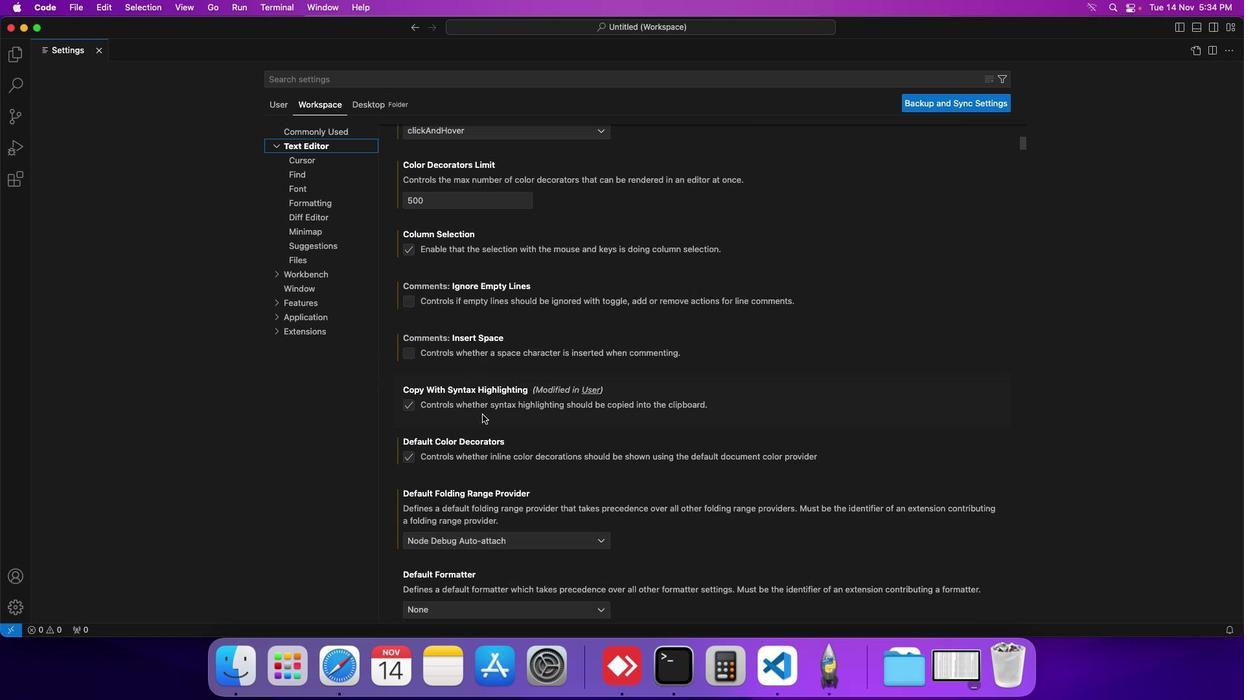 
Action: Mouse scrolled (482, 414) with delta (0, 0)
Screenshot: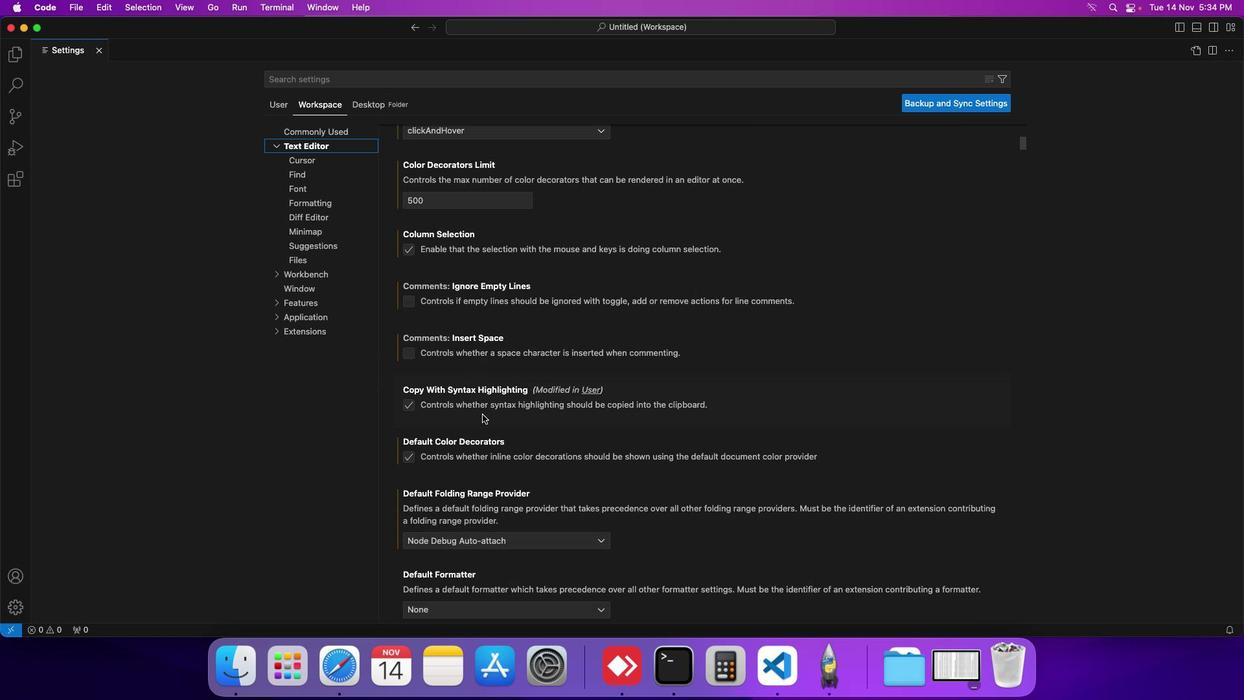 
Action: Mouse scrolled (482, 414) with delta (0, 0)
Screenshot: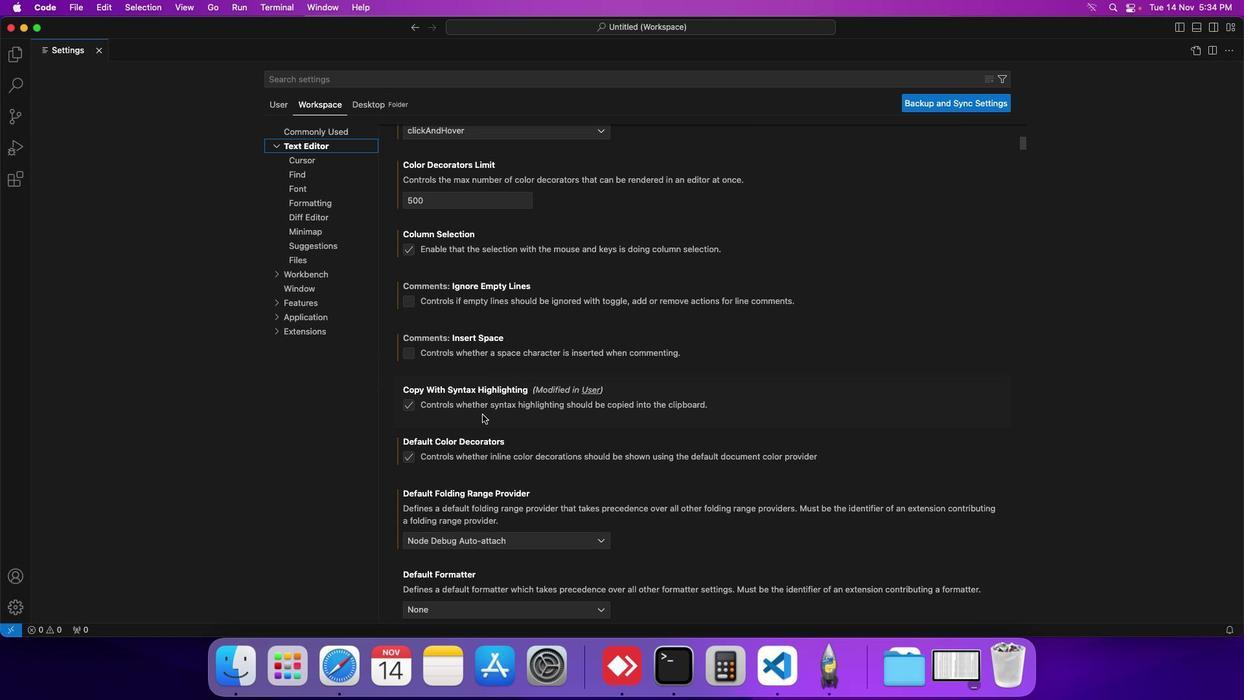 
Action: Mouse scrolled (482, 414) with delta (0, 0)
Screenshot: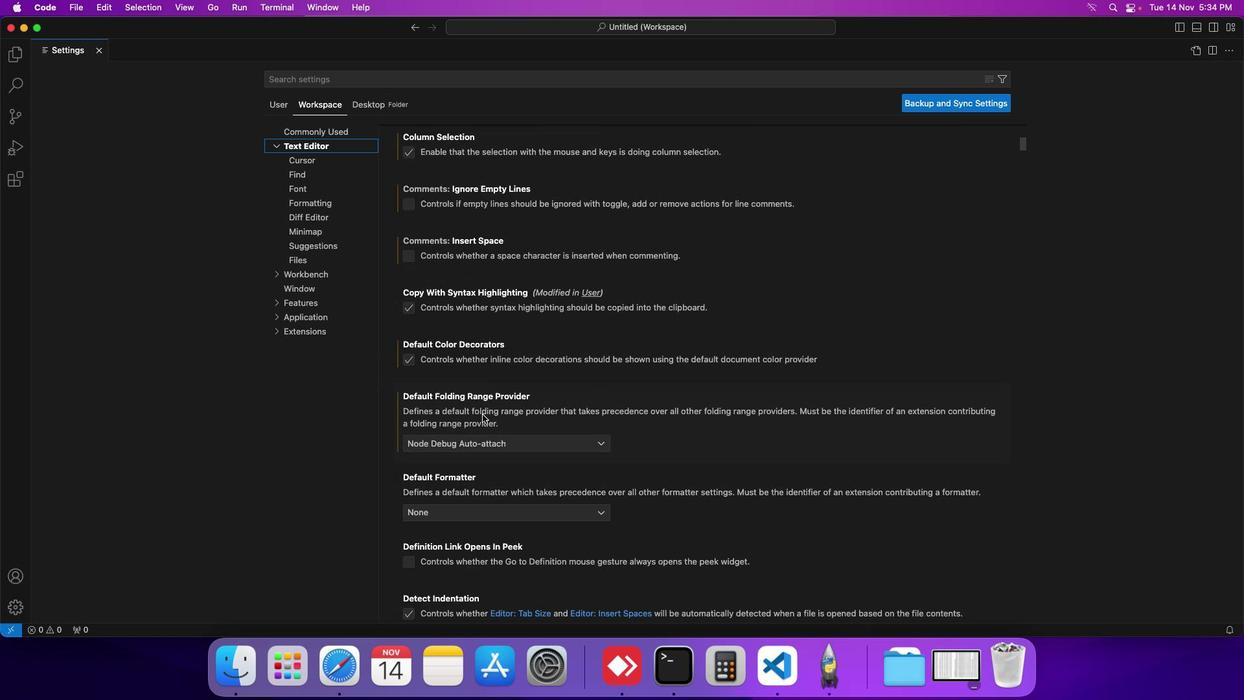 
Action: Mouse scrolled (482, 414) with delta (0, 0)
Screenshot: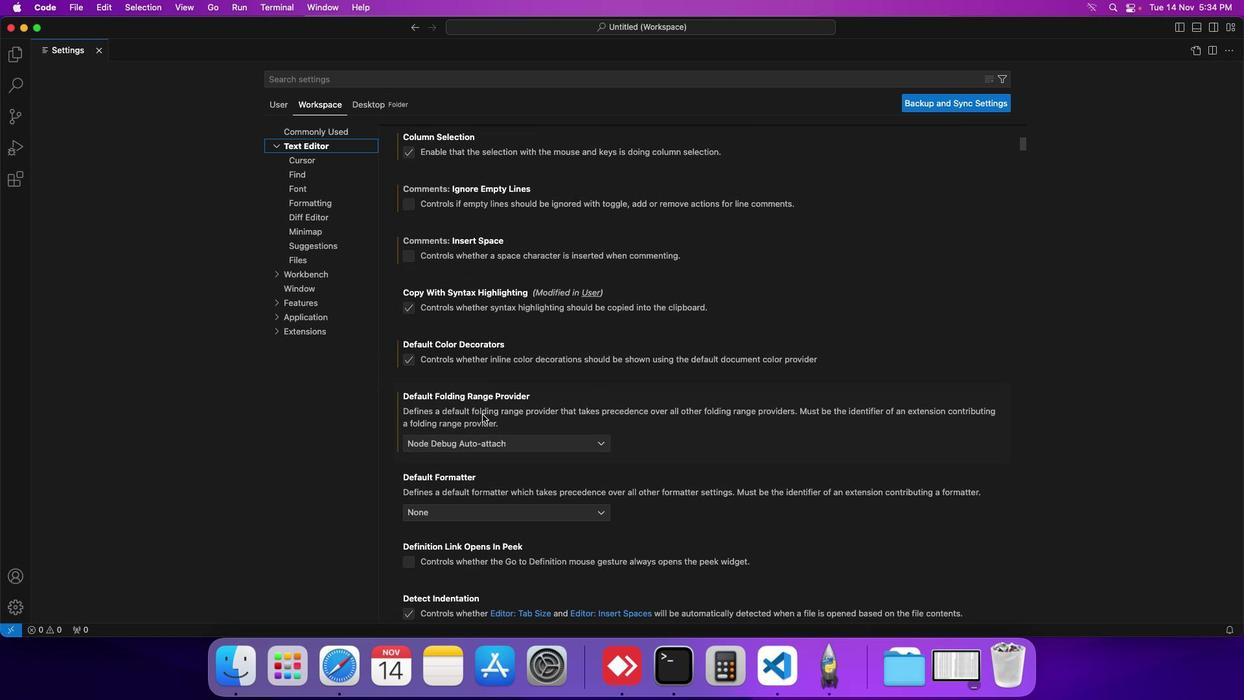 
Action: Mouse scrolled (482, 414) with delta (0, 0)
Screenshot: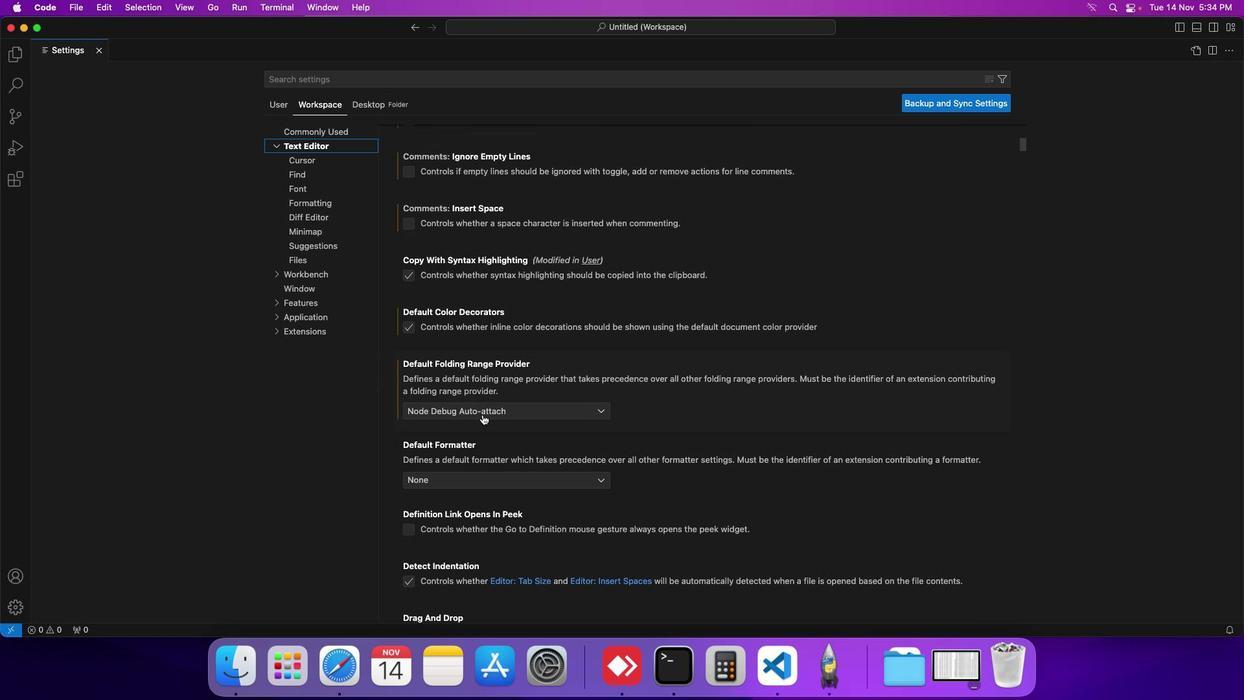 
Action: Mouse scrolled (482, 414) with delta (0, 0)
Screenshot: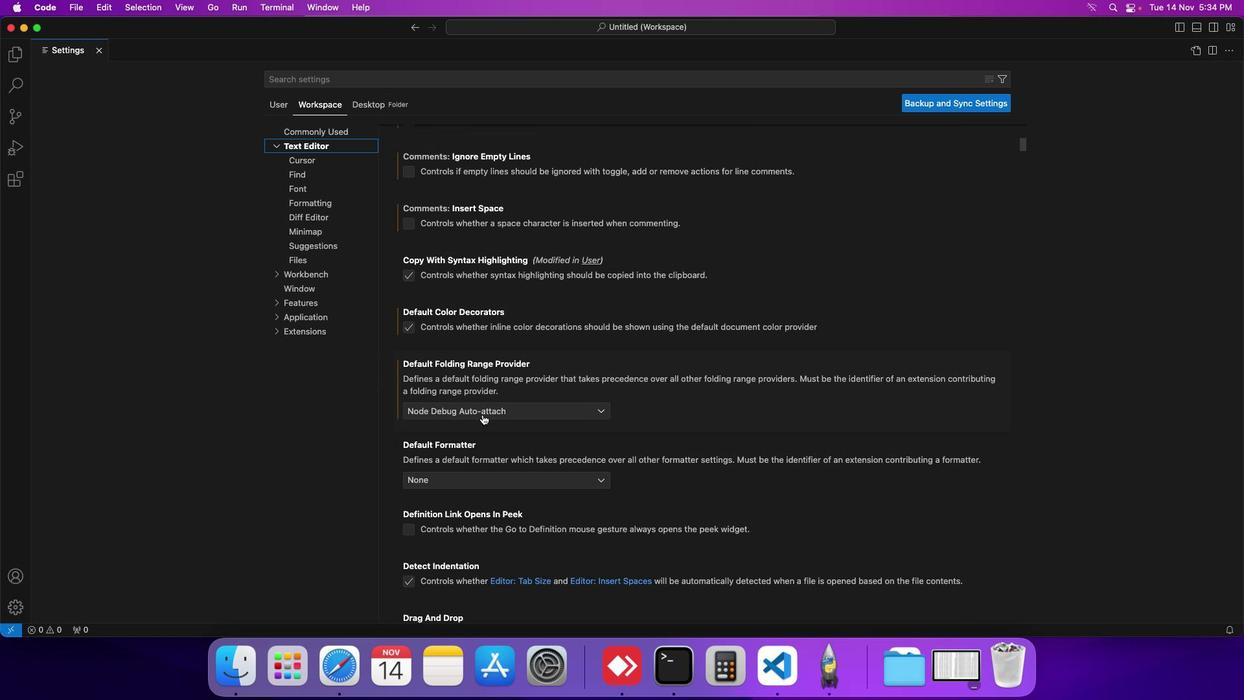 
Action: Mouse pressed left at (482, 414)
Screenshot: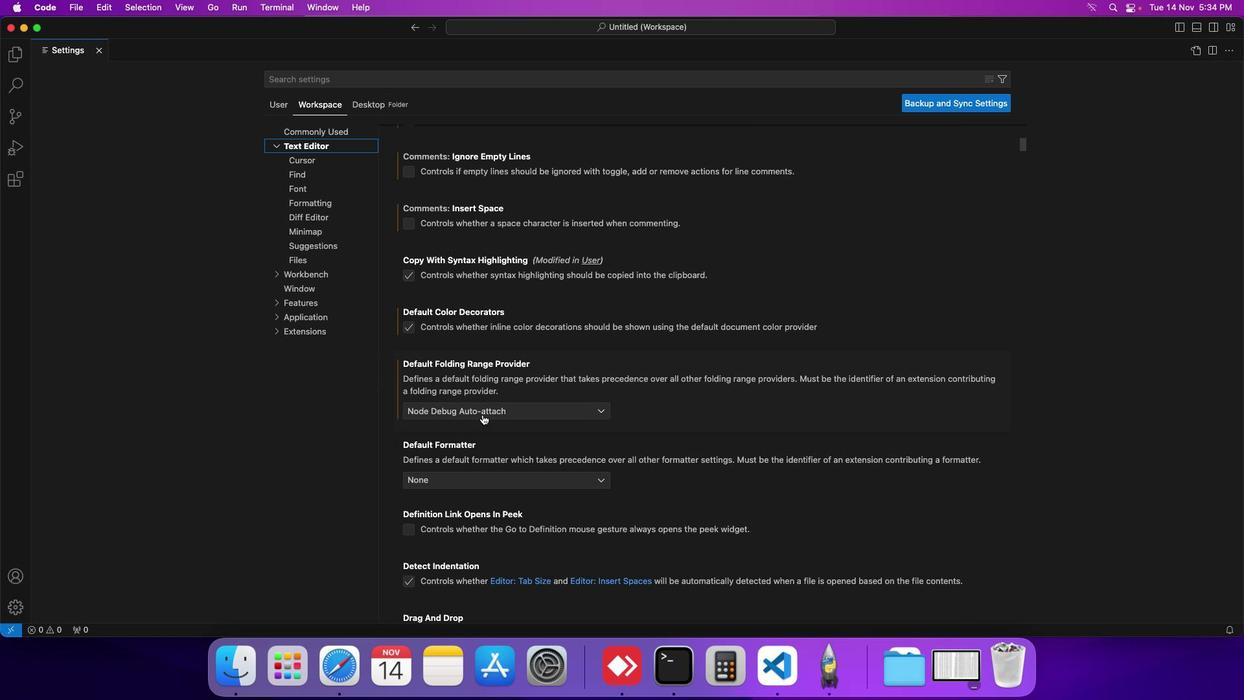 
Action: Mouse moved to (448, 515)
Screenshot: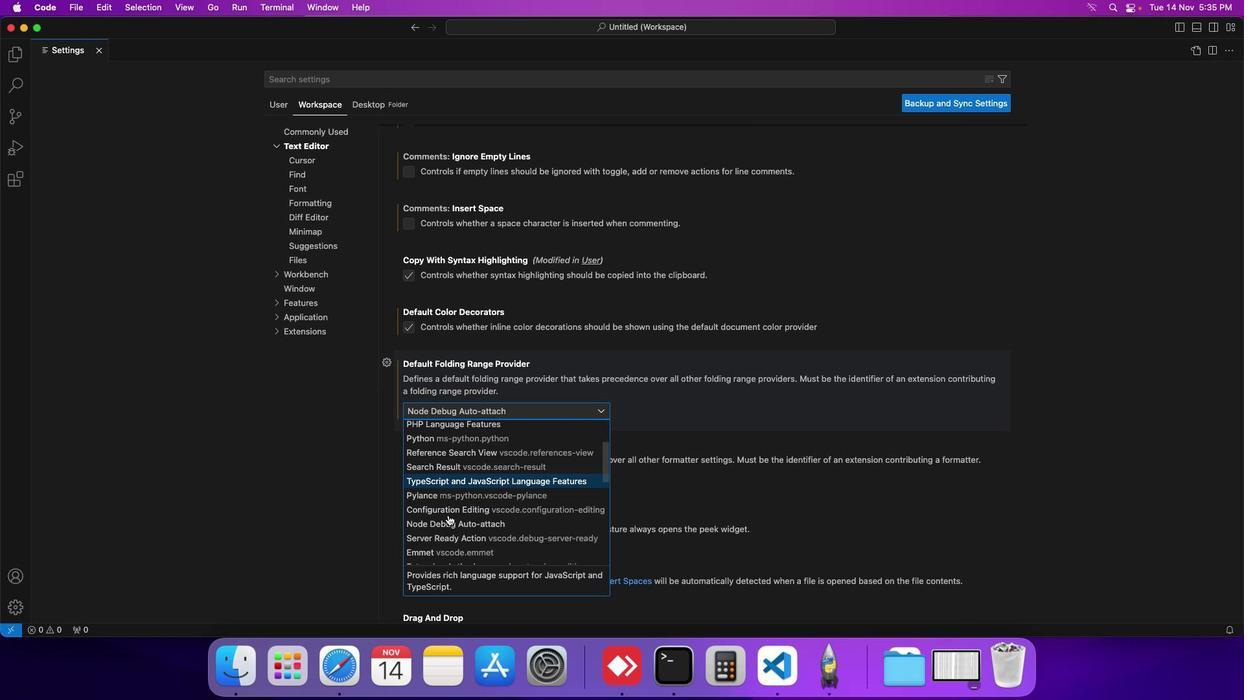 
Action: Mouse scrolled (448, 515) with delta (0, 0)
Screenshot: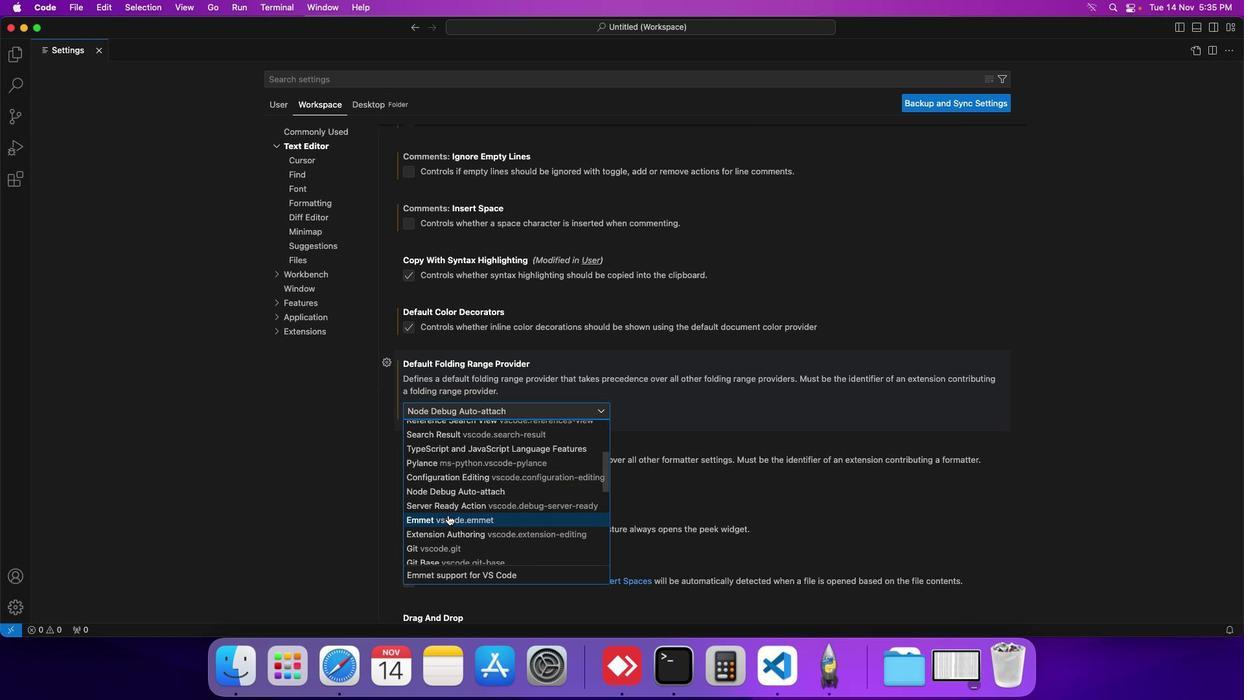 
Action: Mouse scrolled (448, 515) with delta (0, 0)
Screenshot: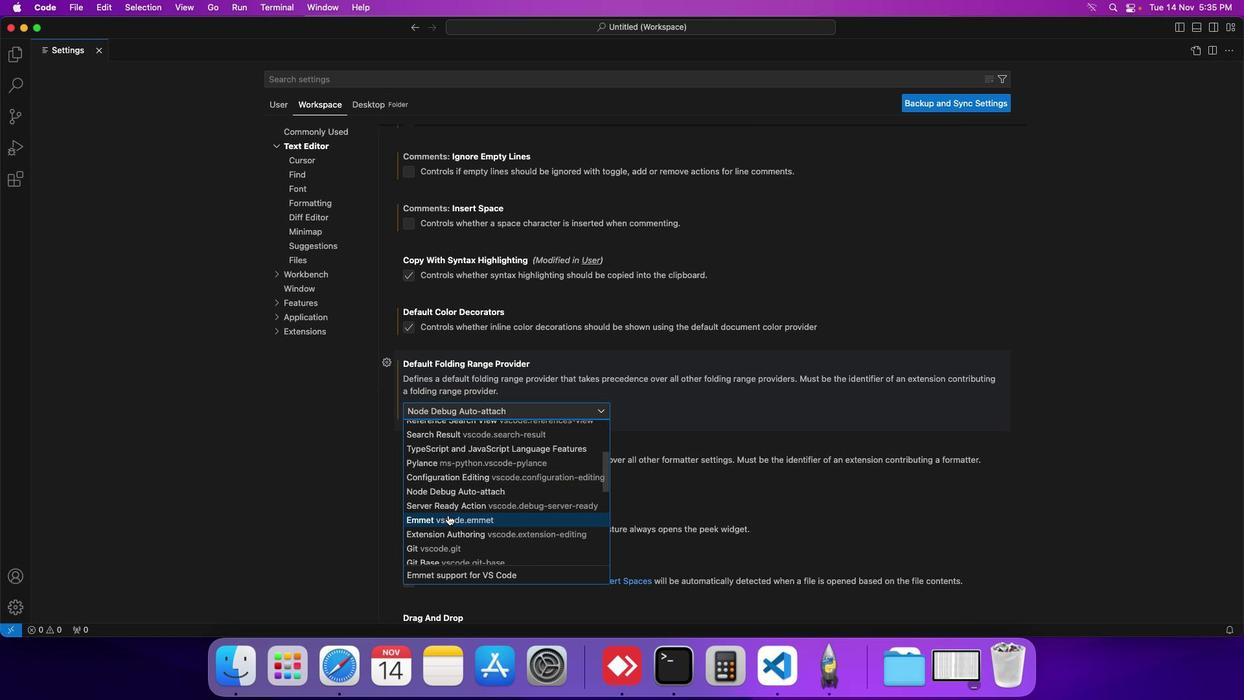 
Action: Mouse scrolled (448, 515) with delta (0, 0)
Screenshot: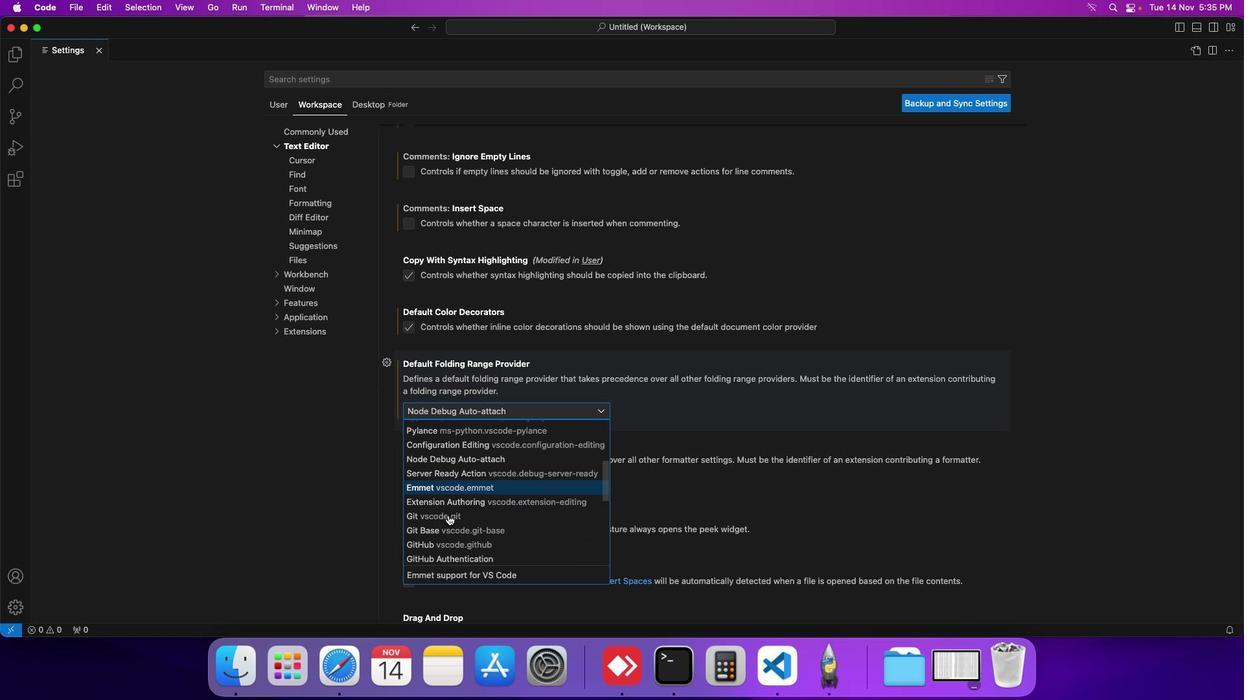 
Action: Mouse moved to (474, 473)
Screenshot: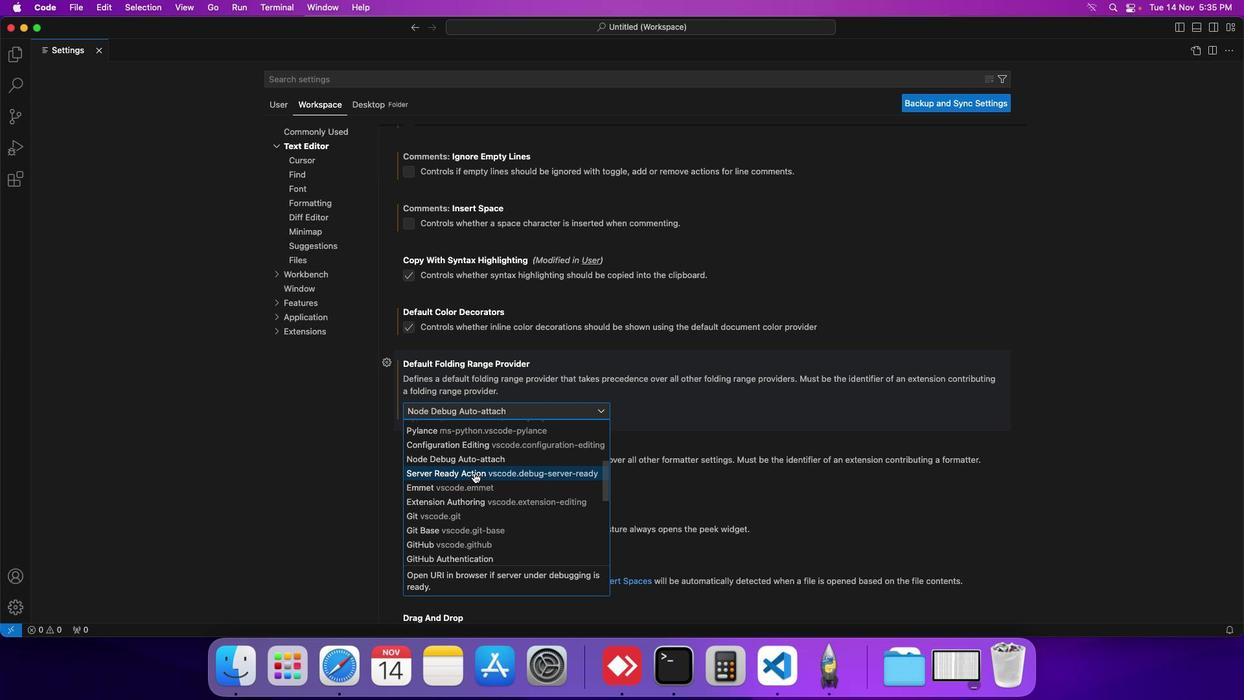 
Action: Mouse pressed left at (474, 473)
Screenshot: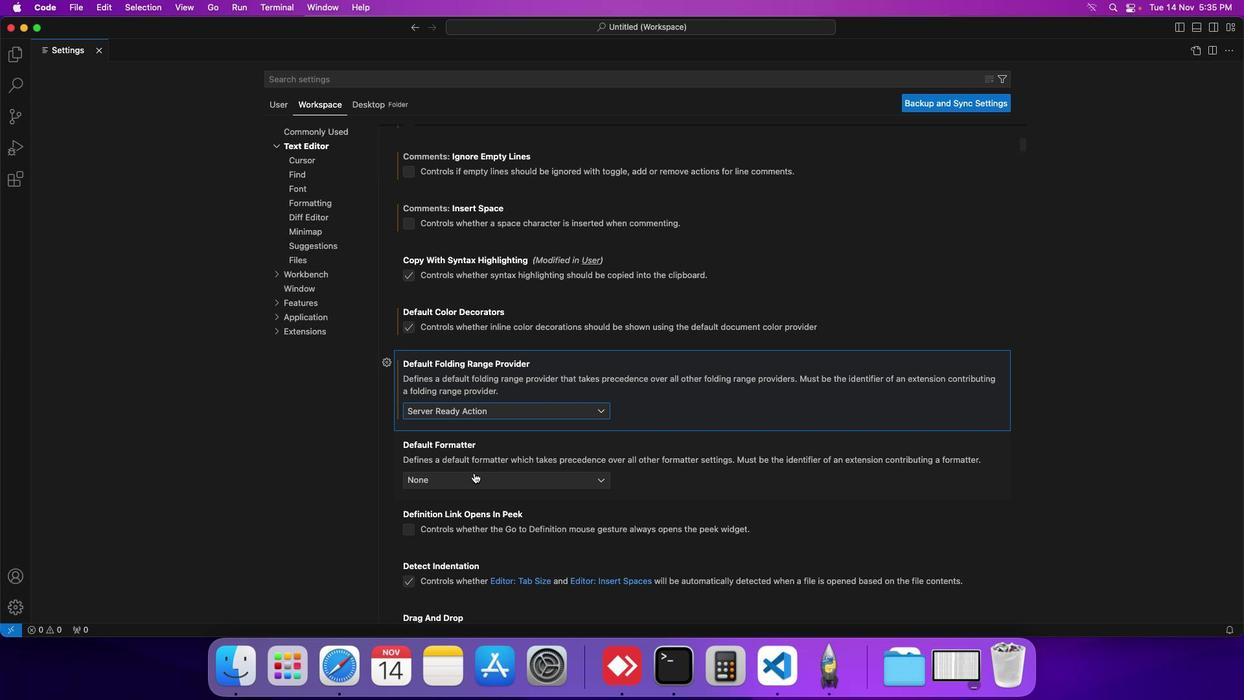 
Action: Mouse moved to (504, 409)
Screenshot: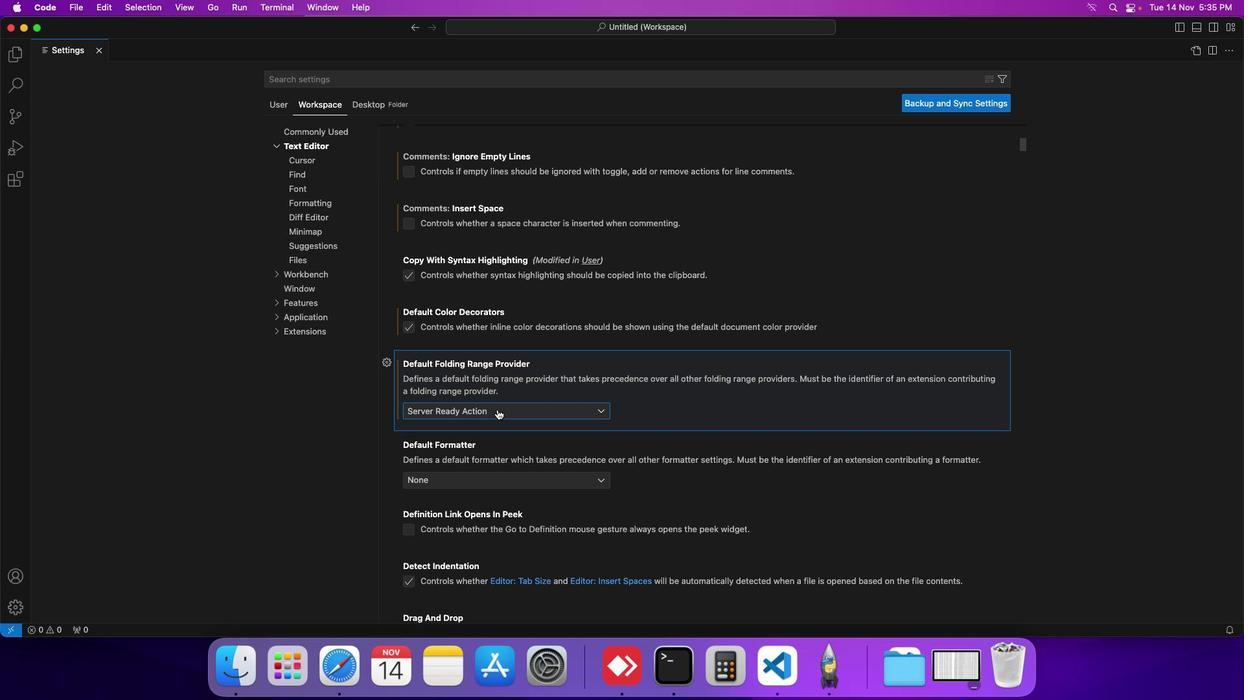 
